 Task: Find connections with filter location Newtownards with filter topic #coronaviruswith filter profile language English with filter current company National Highways Authority of India with filter school Noida Institute of Engineering & Technology with filter industry Home Health Care Services with filter service category Content Strategy with filter keywords title Actor
Action: Mouse moved to (555, 54)
Screenshot: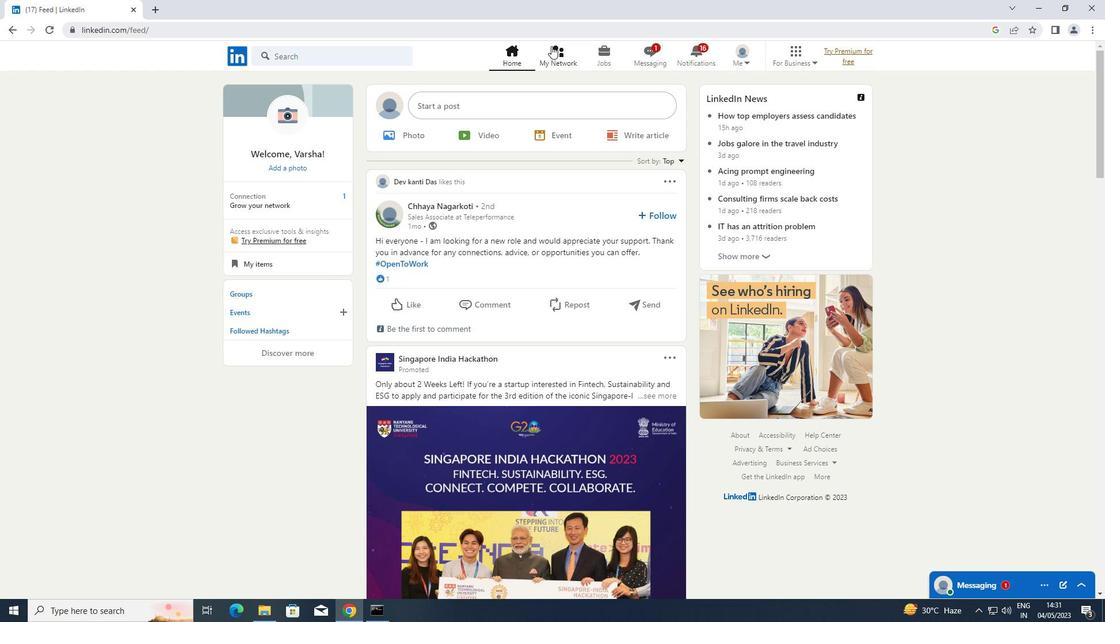 
Action: Mouse pressed left at (555, 54)
Screenshot: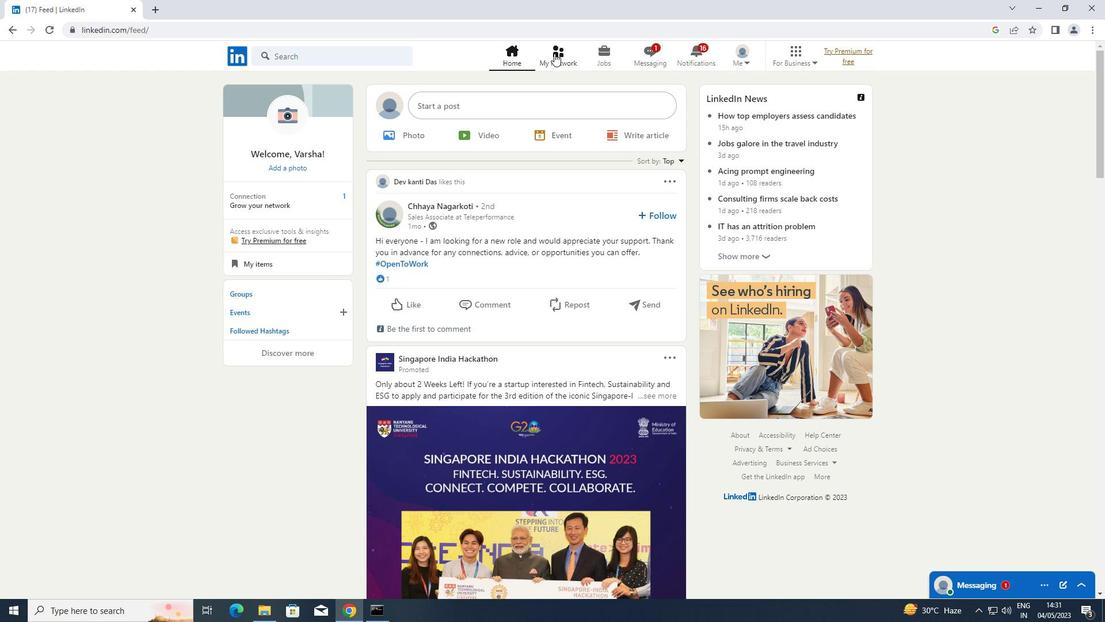 
Action: Mouse moved to (319, 126)
Screenshot: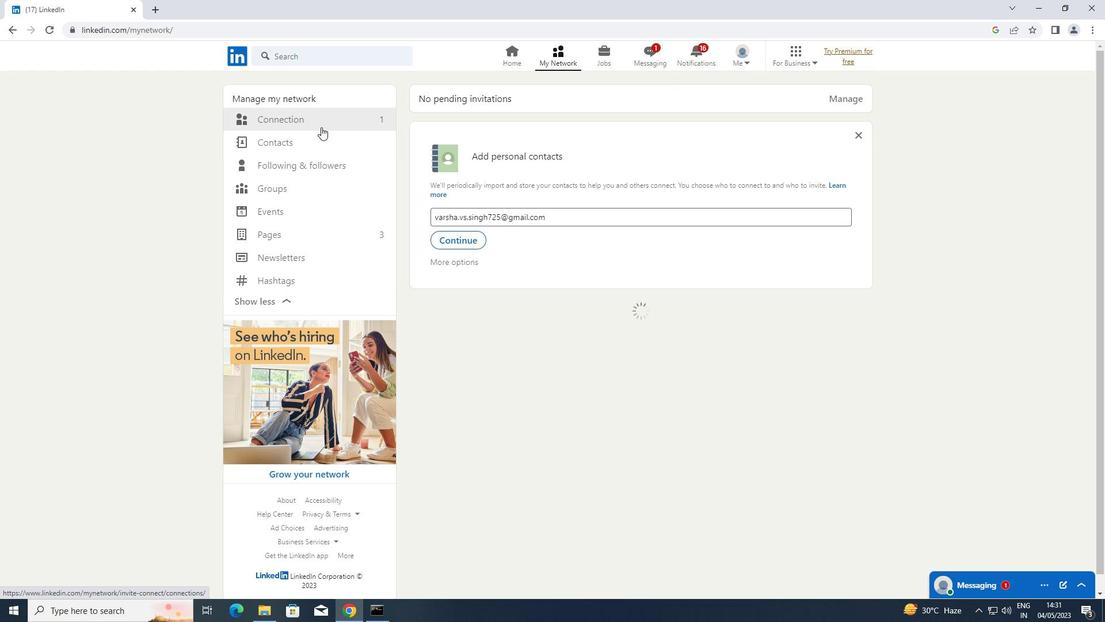 
Action: Mouse pressed left at (319, 126)
Screenshot: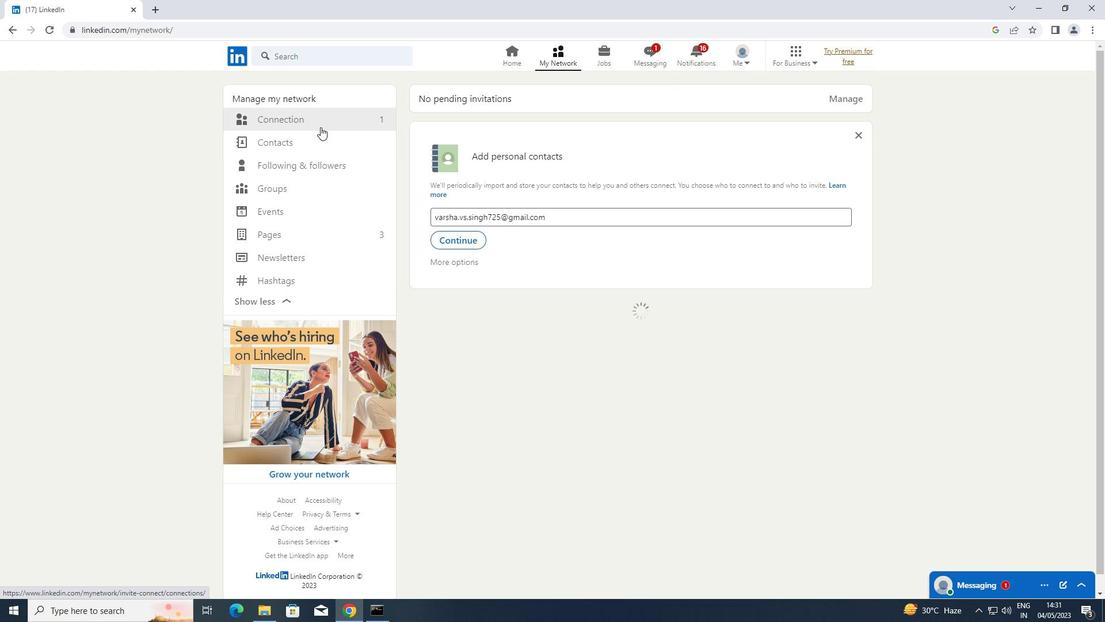 
Action: Mouse moved to (320, 120)
Screenshot: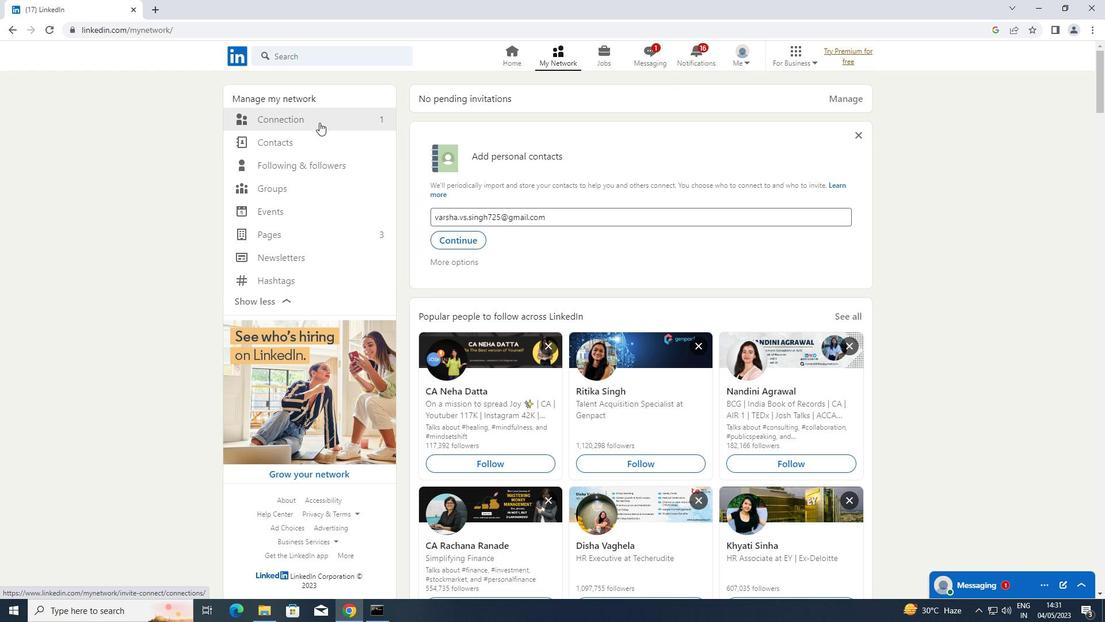 
Action: Mouse pressed left at (320, 120)
Screenshot: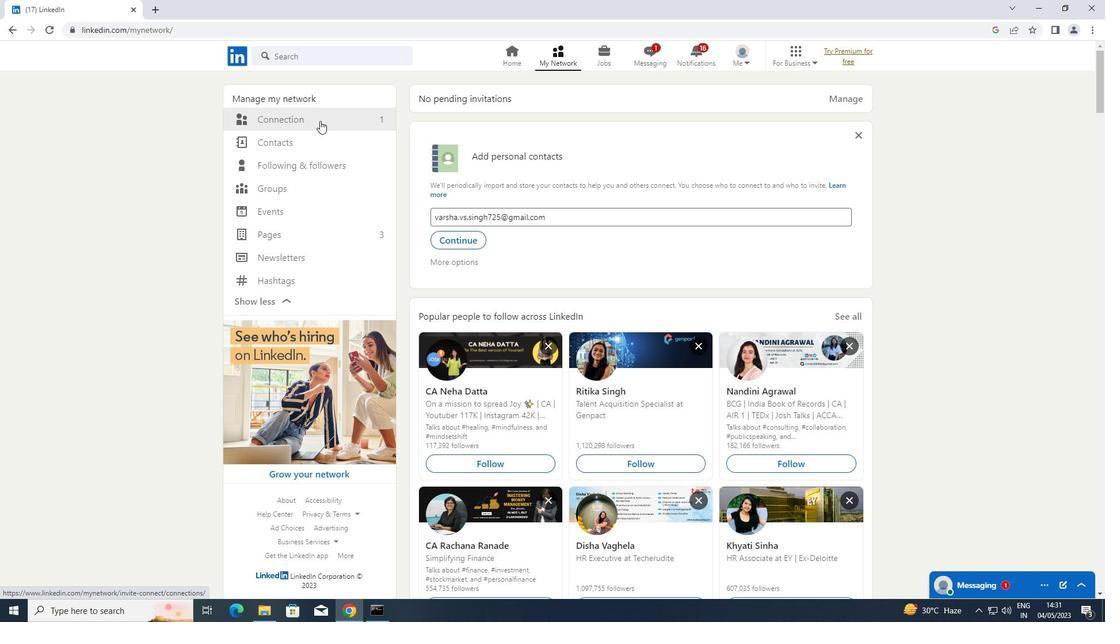 
Action: Mouse moved to (654, 122)
Screenshot: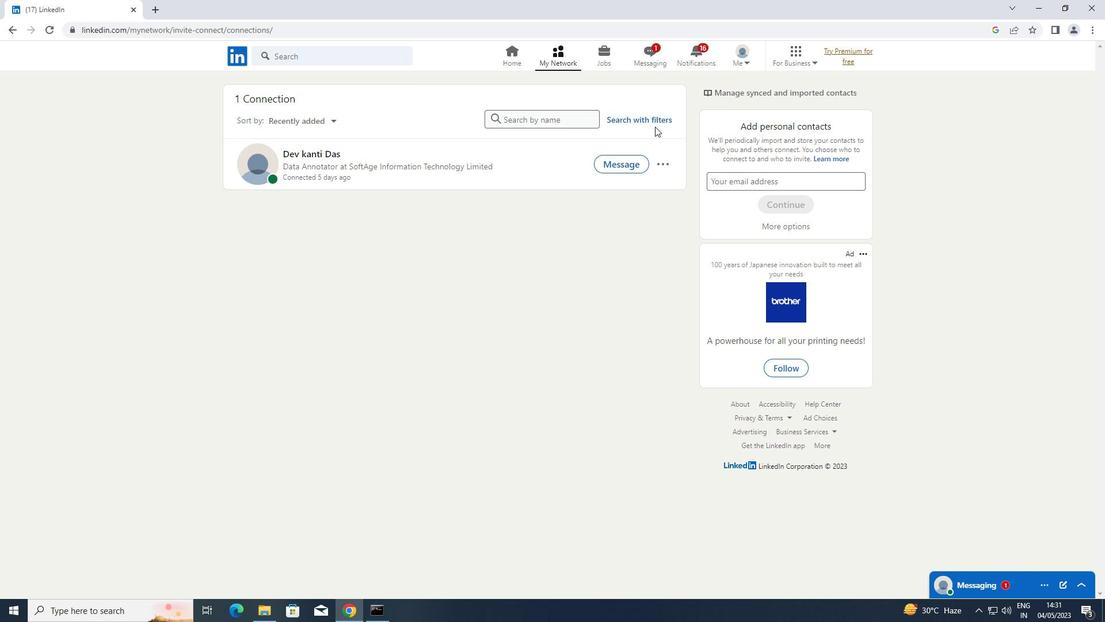
Action: Mouse pressed left at (654, 122)
Screenshot: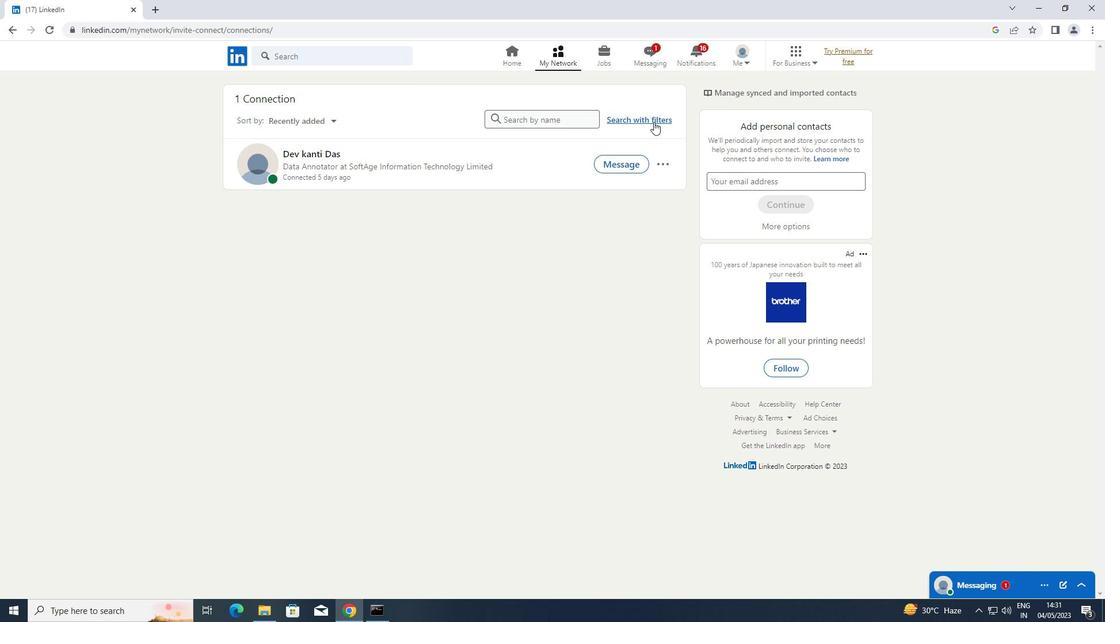 
Action: Mouse moved to (585, 87)
Screenshot: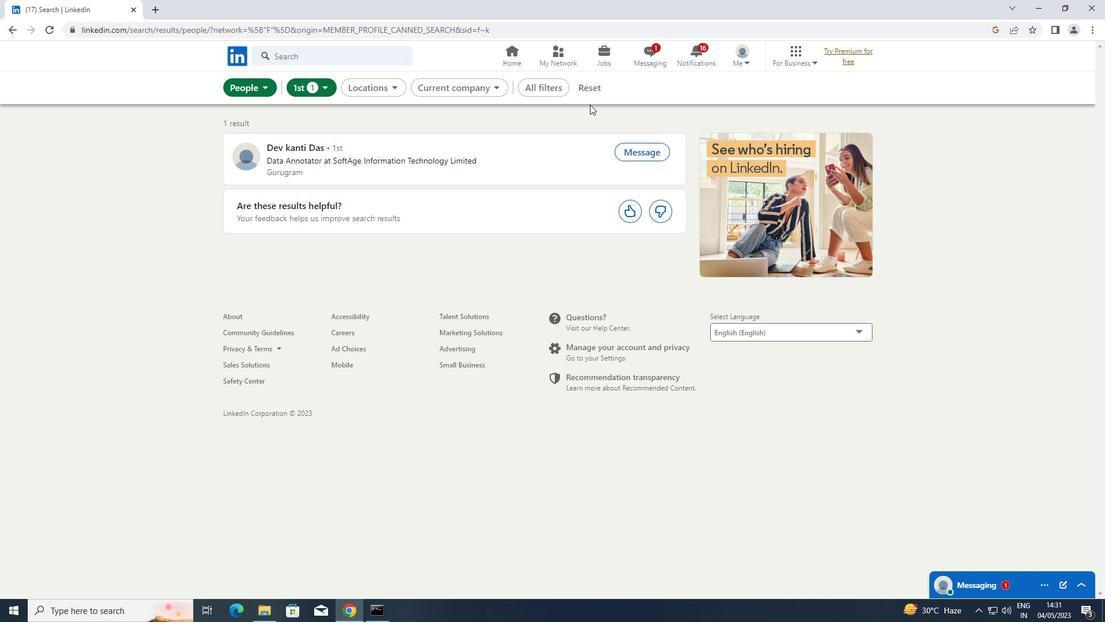 
Action: Mouse pressed left at (585, 87)
Screenshot: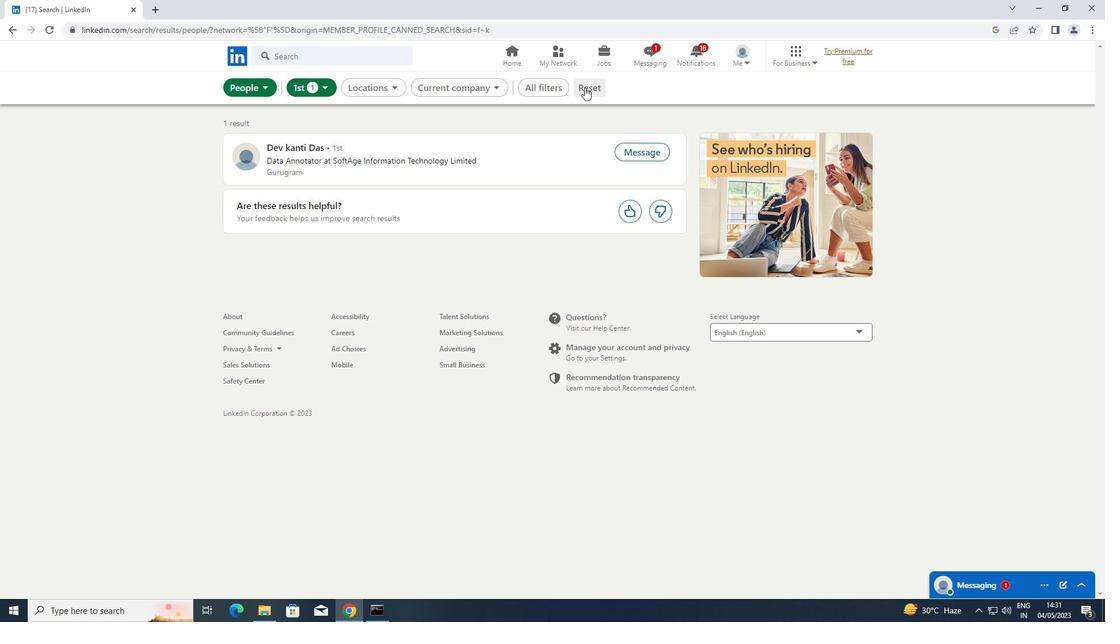 
Action: Mouse moved to (571, 86)
Screenshot: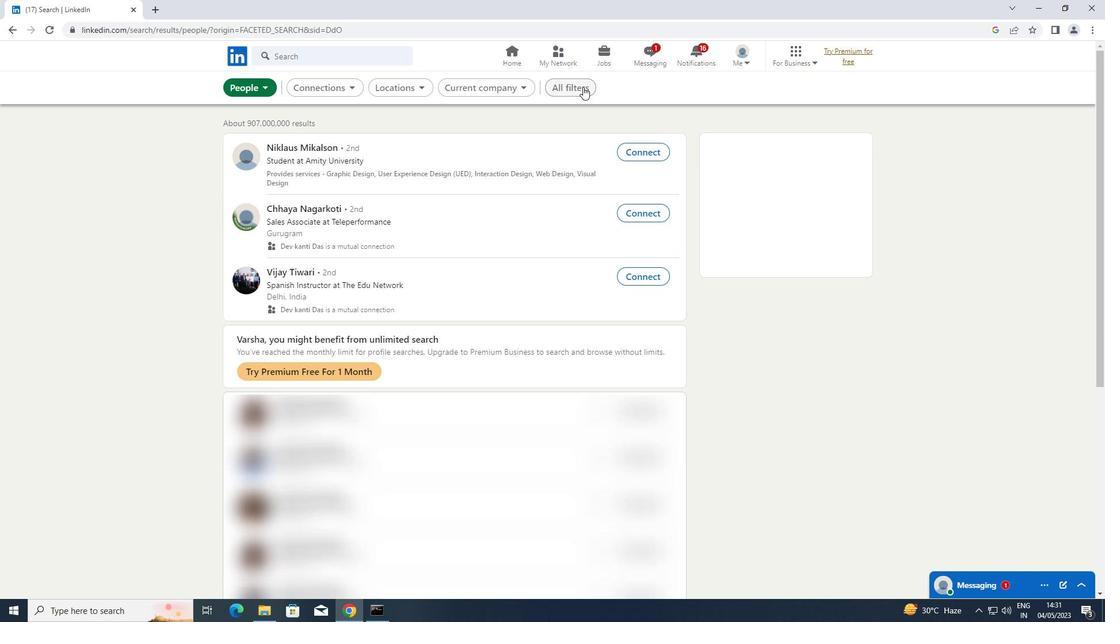 
Action: Mouse pressed left at (571, 86)
Screenshot: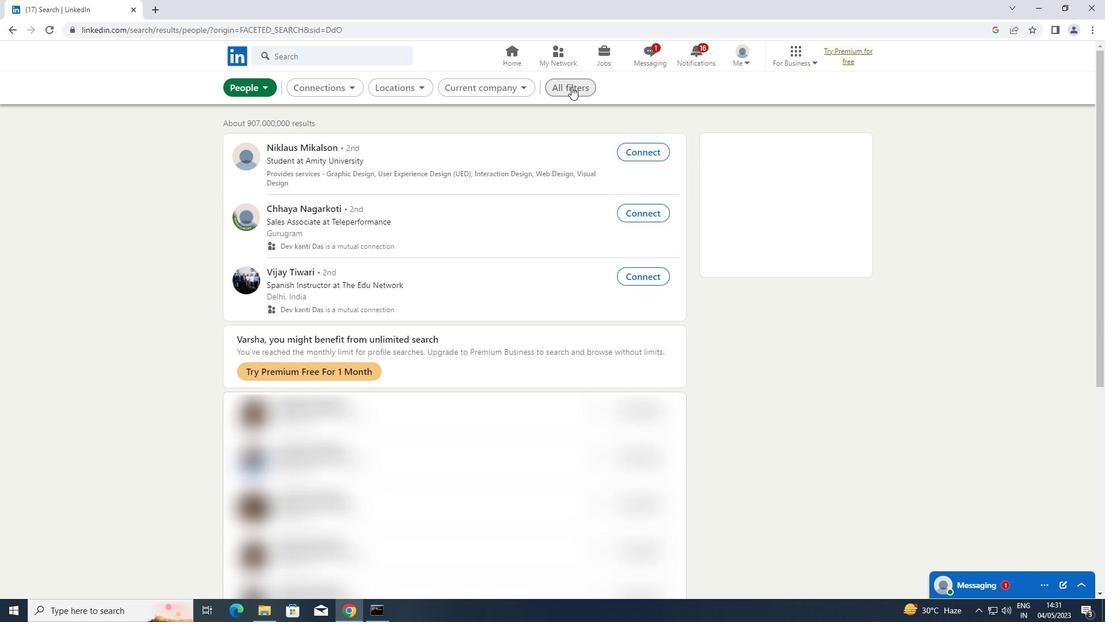 
Action: Mouse moved to (1105, 267)
Screenshot: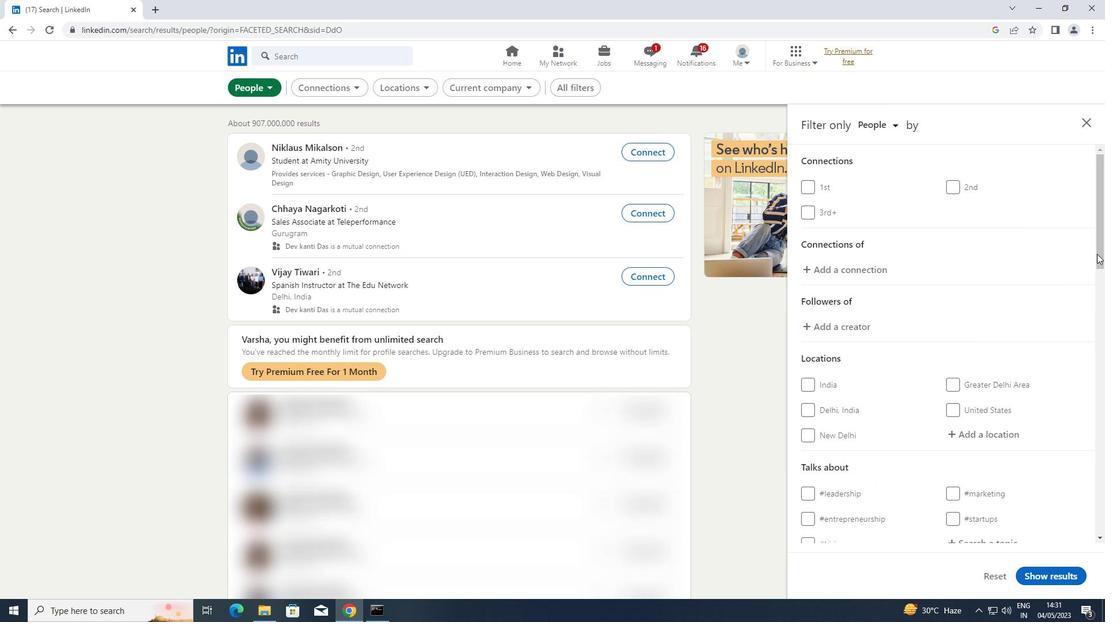 
Action: Mouse scrolled (1105, 267) with delta (0, 0)
Screenshot: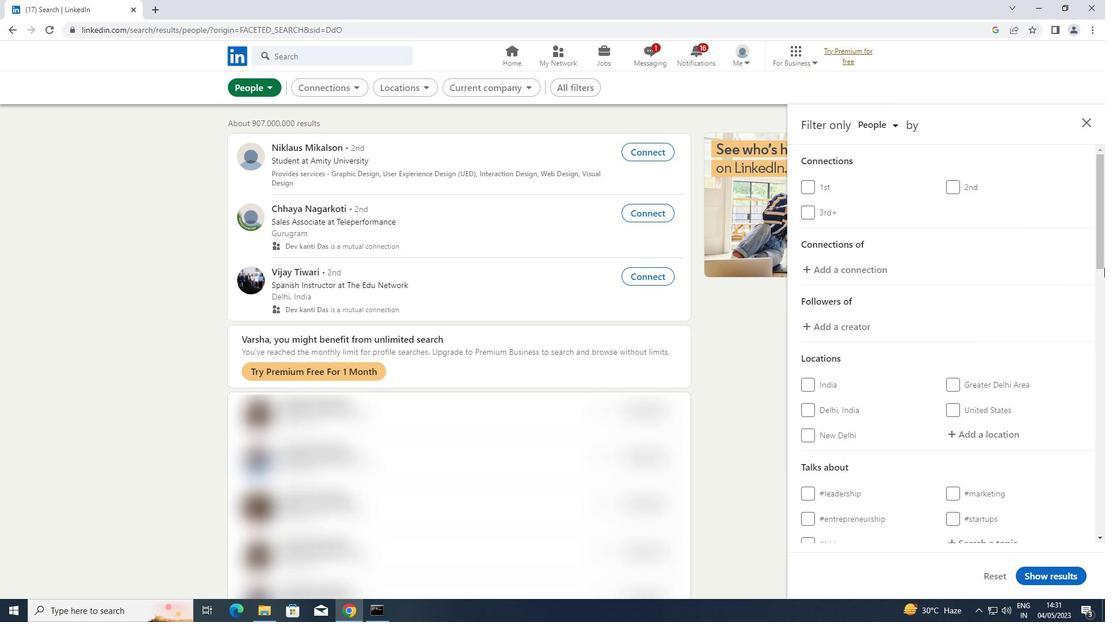 
Action: Mouse moved to (998, 372)
Screenshot: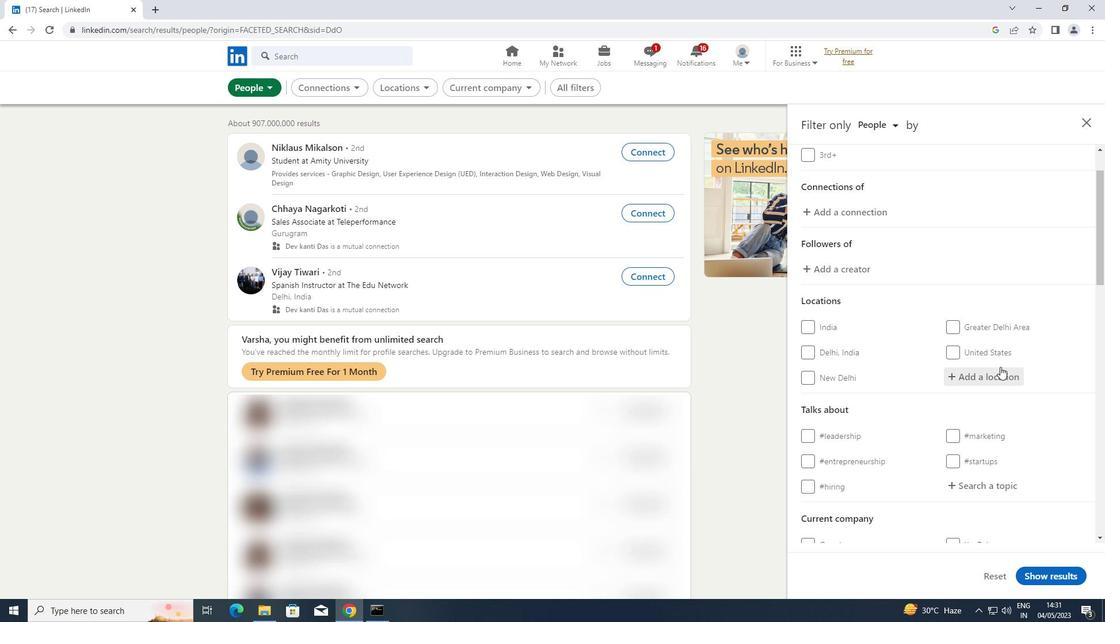 
Action: Mouse pressed left at (998, 372)
Screenshot: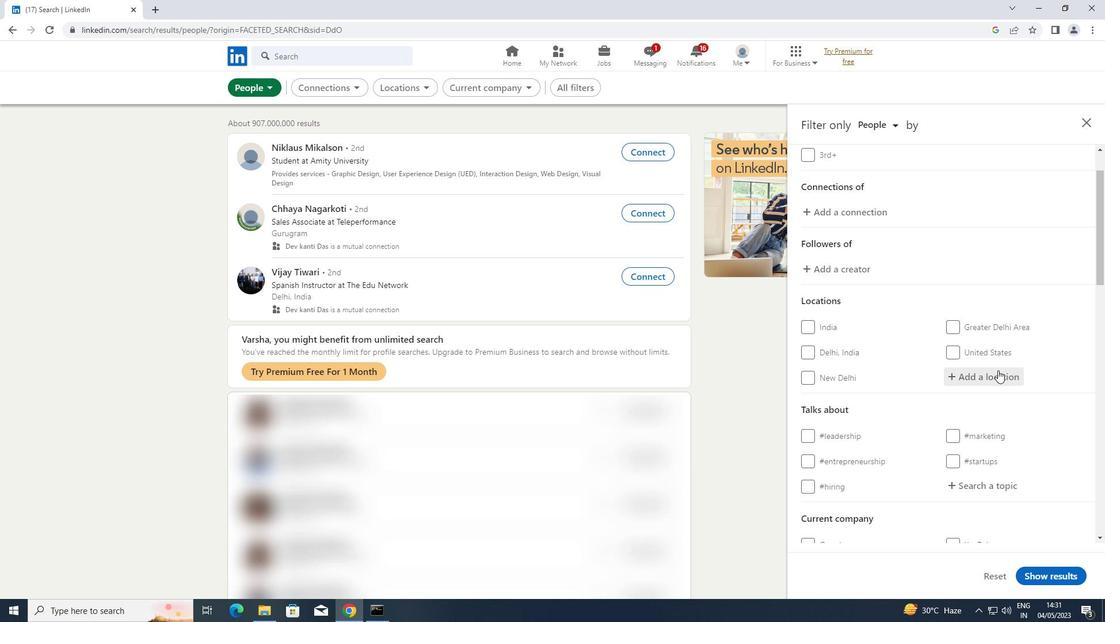 
Action: Key pressed <Key.shift>NEWTOWNARDS<Key.enter>
Screenshot: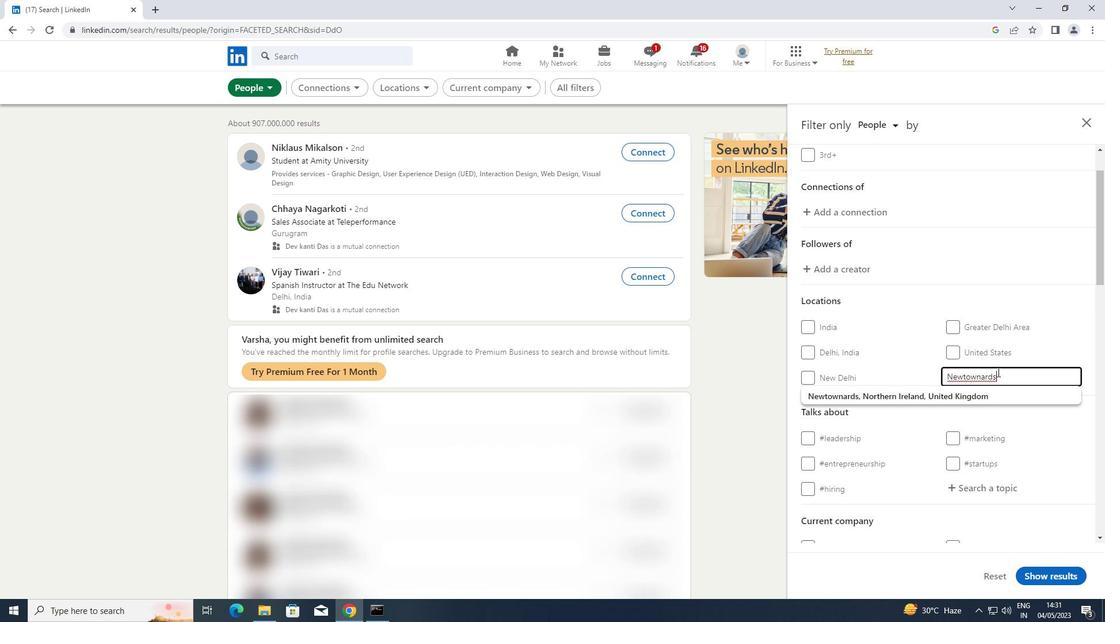 
Action: Mouse scrolled (998, 371) with delta (0, 0)
Screenshot: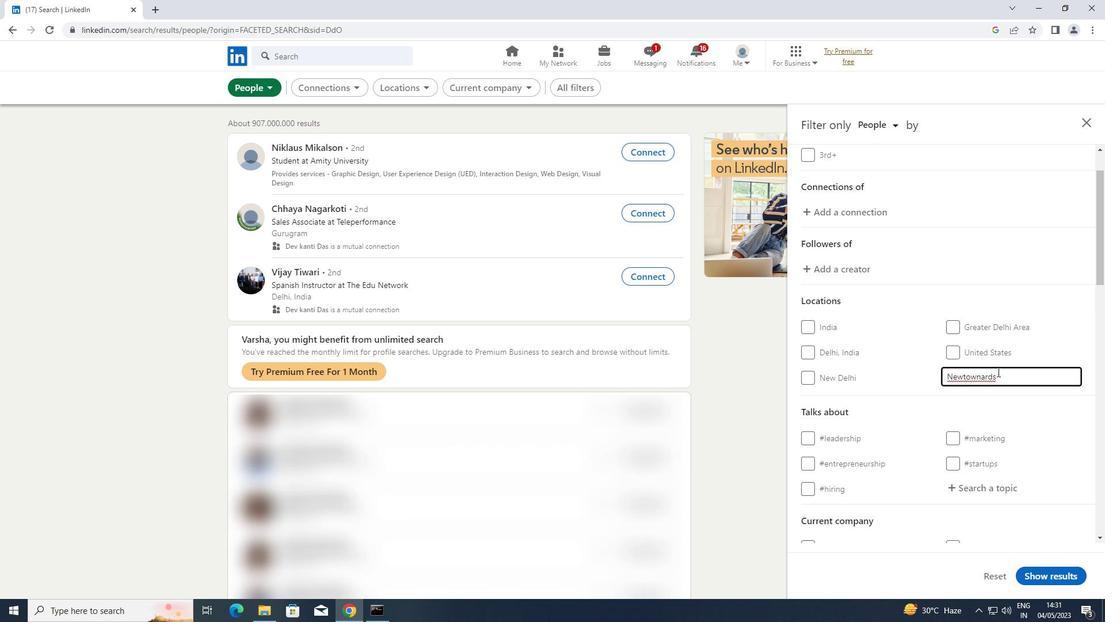 
Action: Mouse scrolled (998, 371) with delta (0, 0)
Screenshot: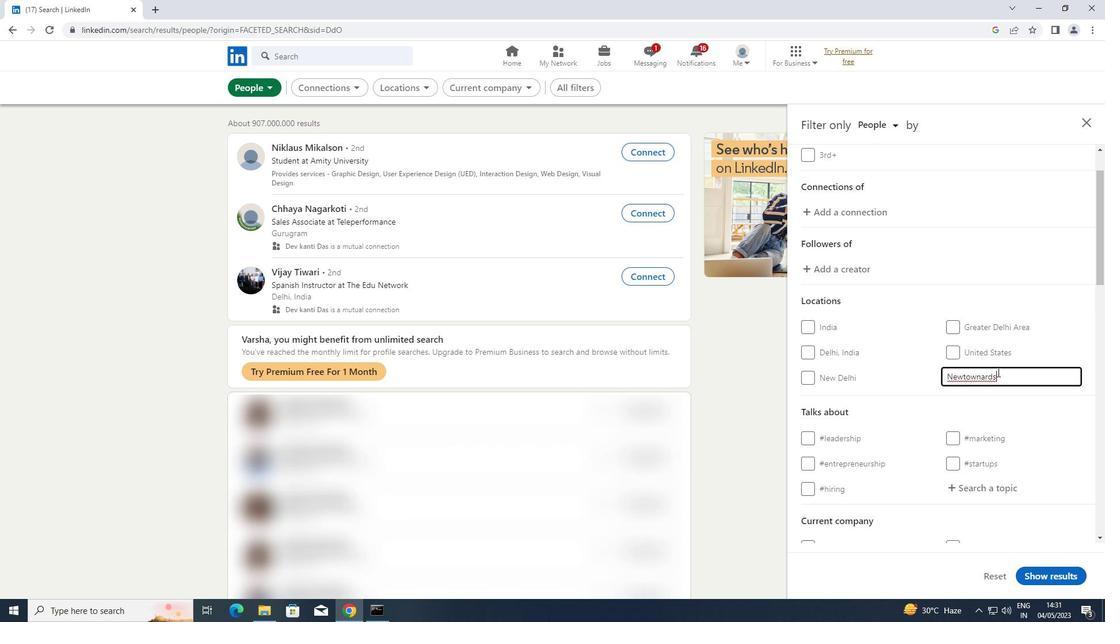 
Action: Mouse scrolled (998, 371) with delta (0, 0)
Screenshot: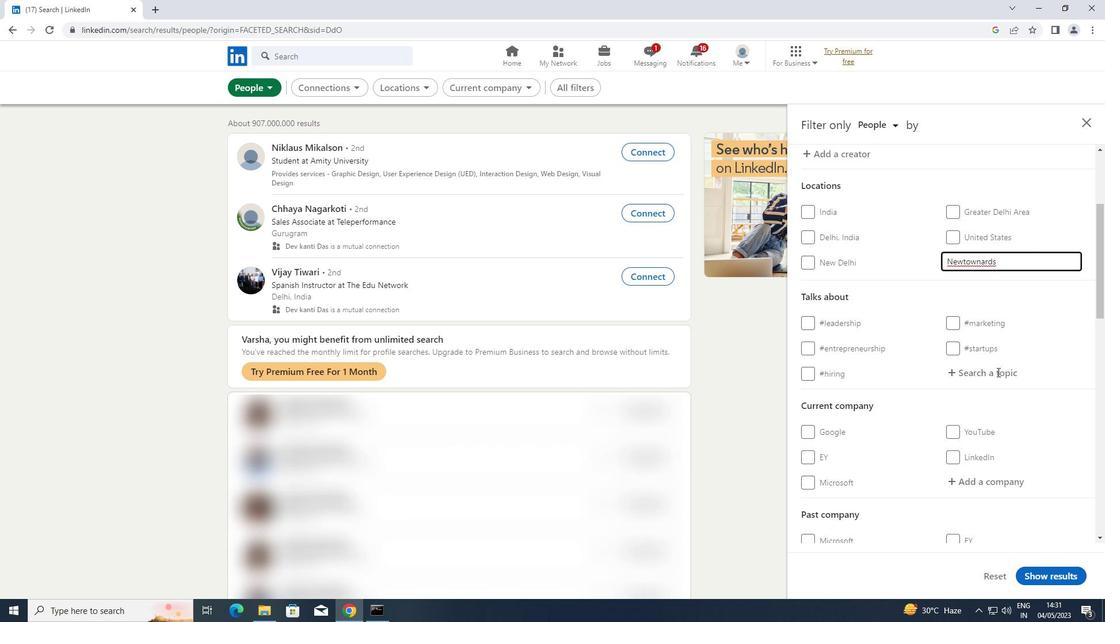 
Action: Mouse moved to (1006, 313)
Screenshot: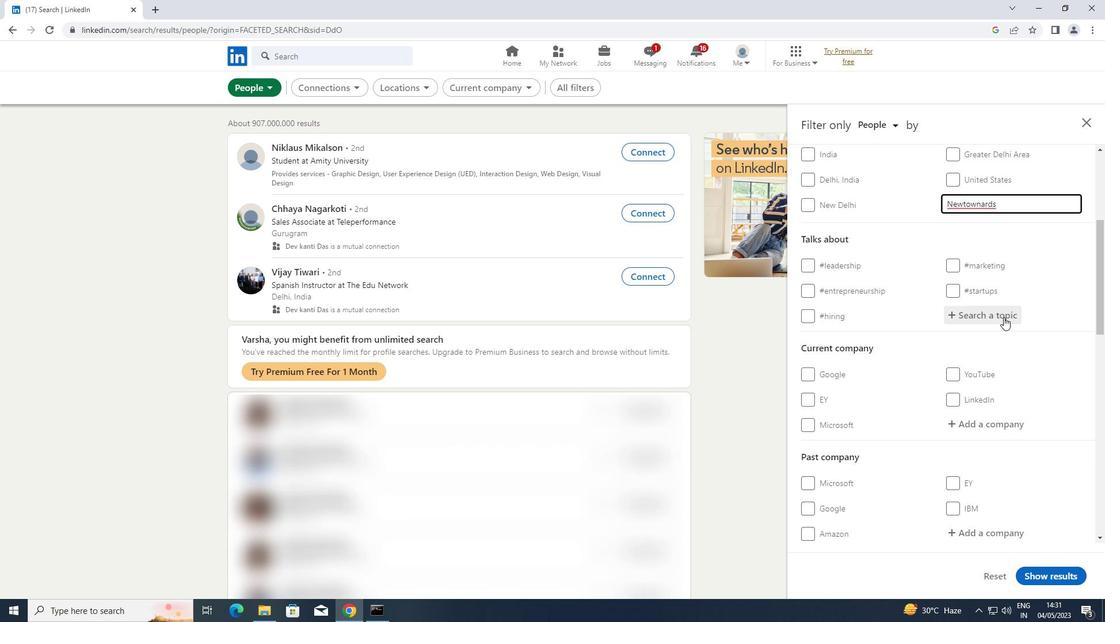 
Action: Mouse pressed left at (1006, 313)
Screenshot: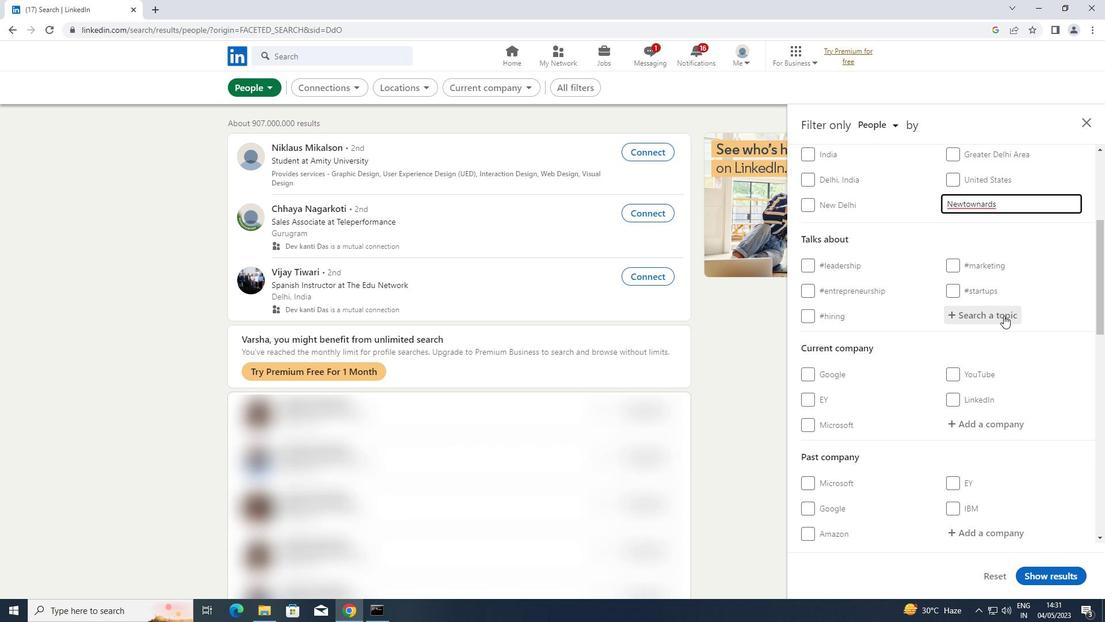 
Action: Key pressed CORONAVIRUS
Screenshot: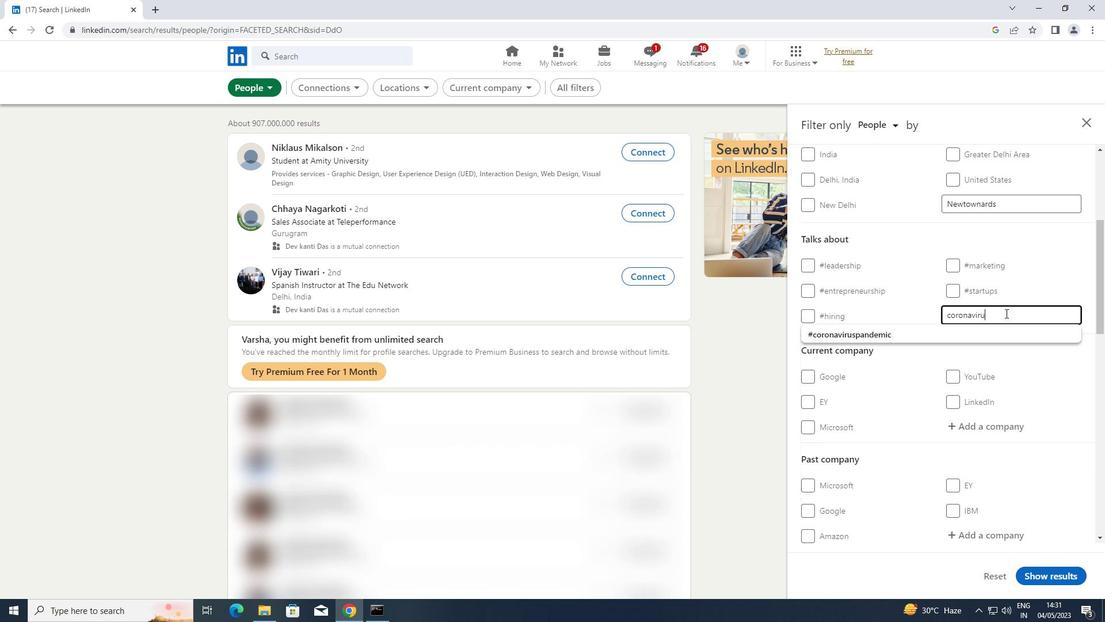 
Action: Mouse moved to (948, 316)
Screenshot: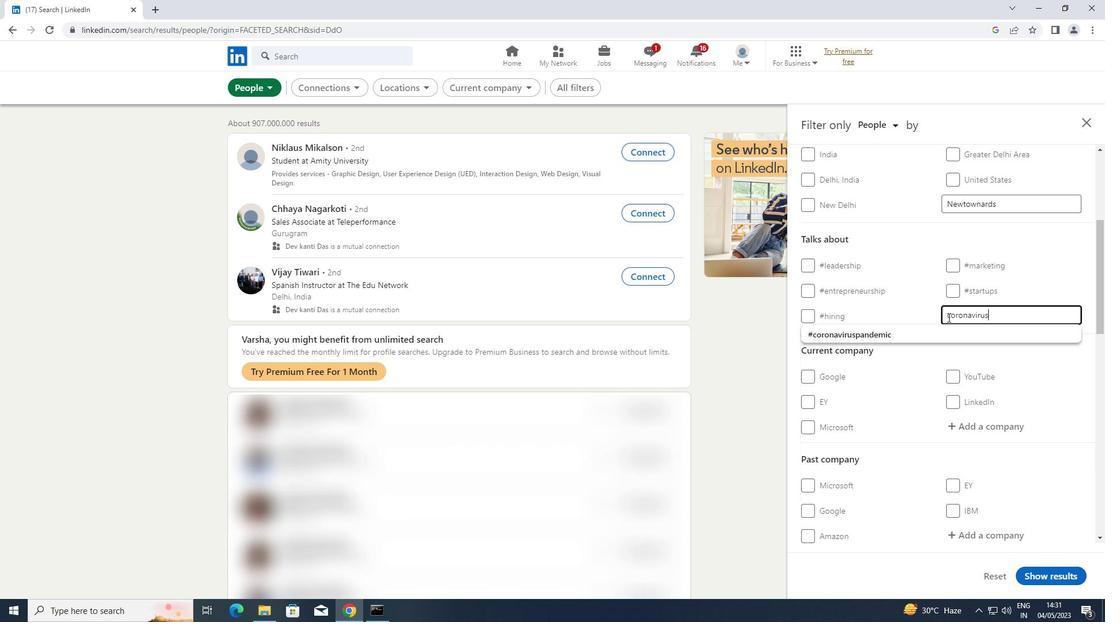 
Action: Mouse pressed left at (948, 316)
Screenshot: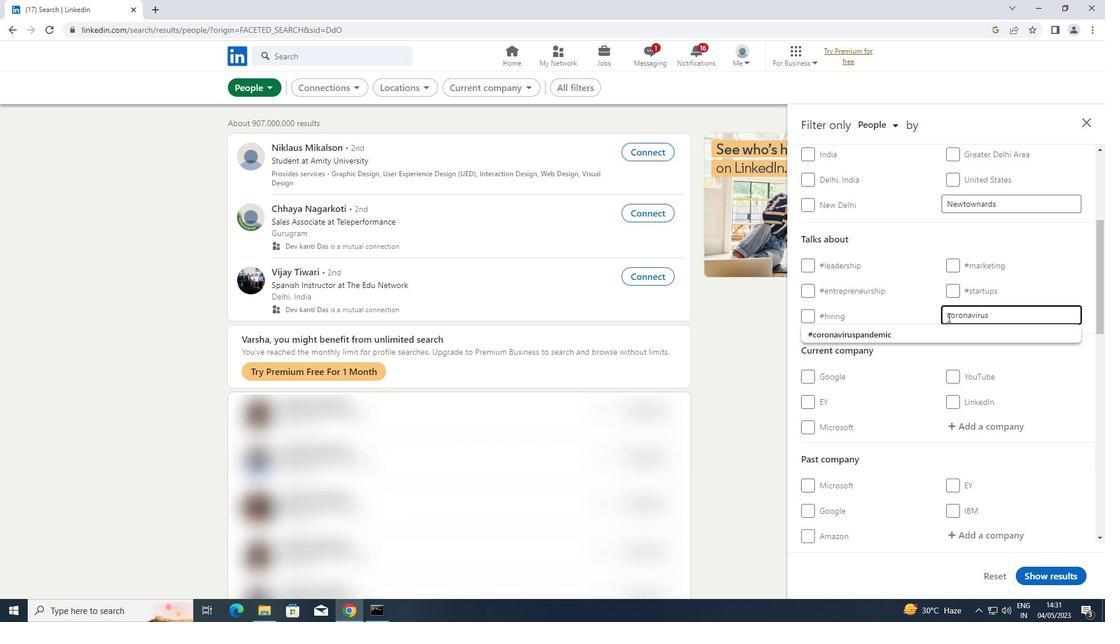 
Action: Key pressed <Key.shift><Key.shift><Key.shift>#
Screenshot: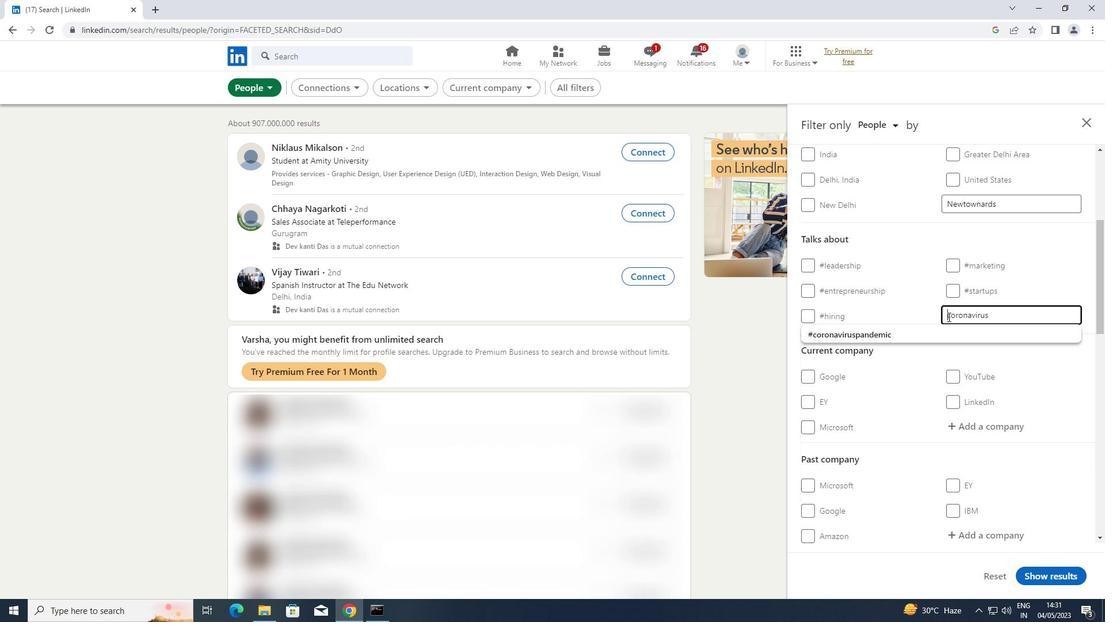 
Action: Mouse moved to (1017, 410)
Screenshot: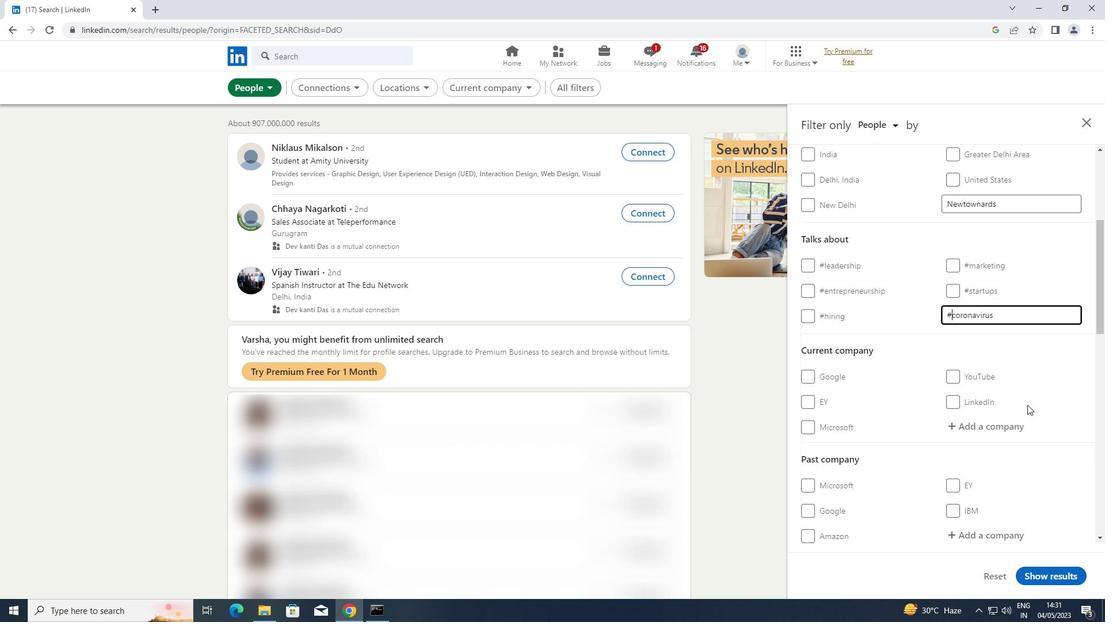 
Action: Mouse scrolled (1017, 410) with delta (0, 0)
Screenshot: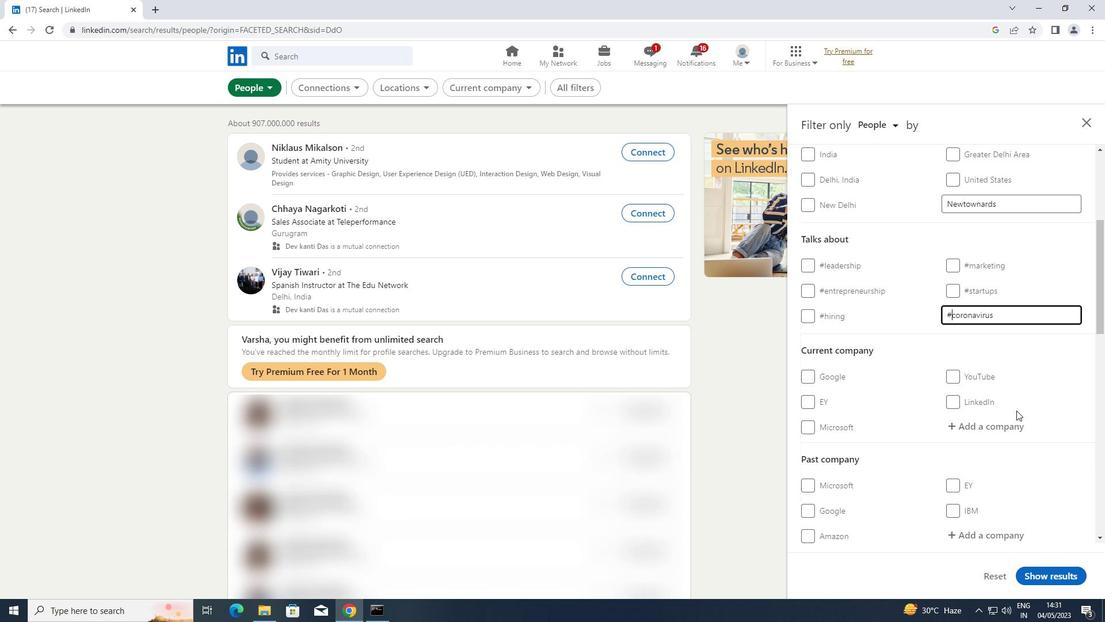 
Action: Mouse scrolled (1017, 410) with delta (0, 0)
Screenshot: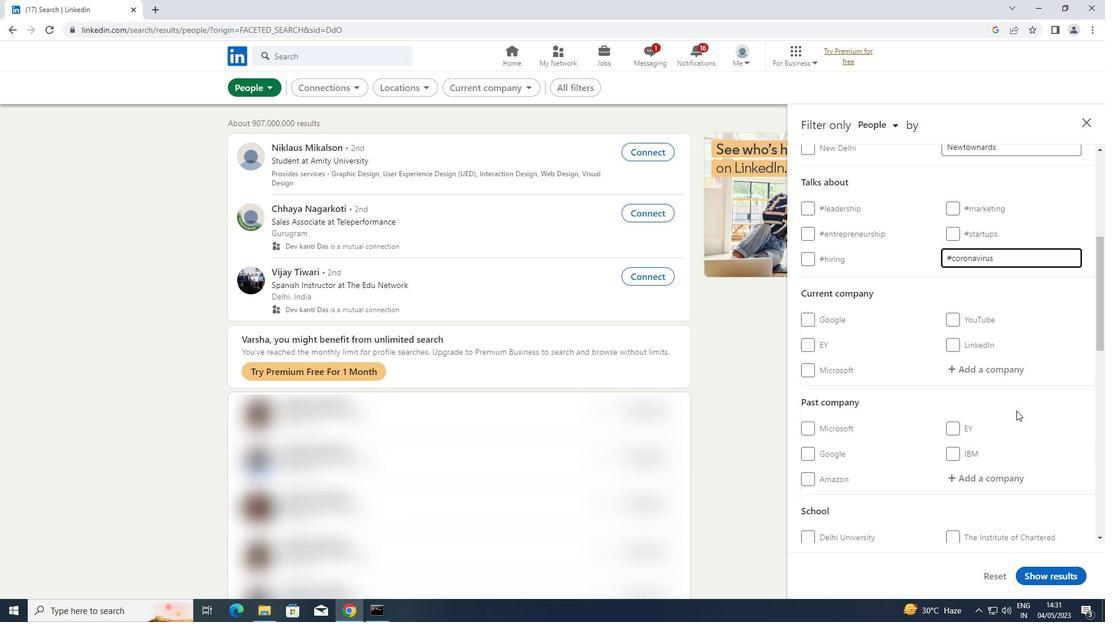 
Action: Mouse scrolled (1017, 410) with delta (0, 0)
Screenshot: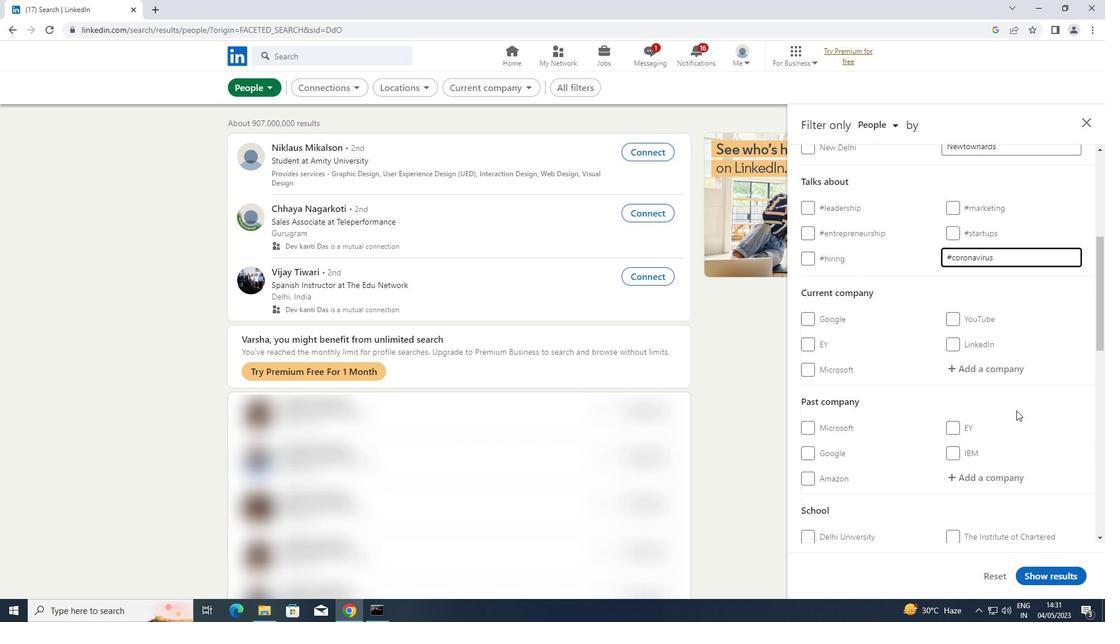 
Action: Mouse scrolled (1017, 410) with delta (0, 0)
Screenshot: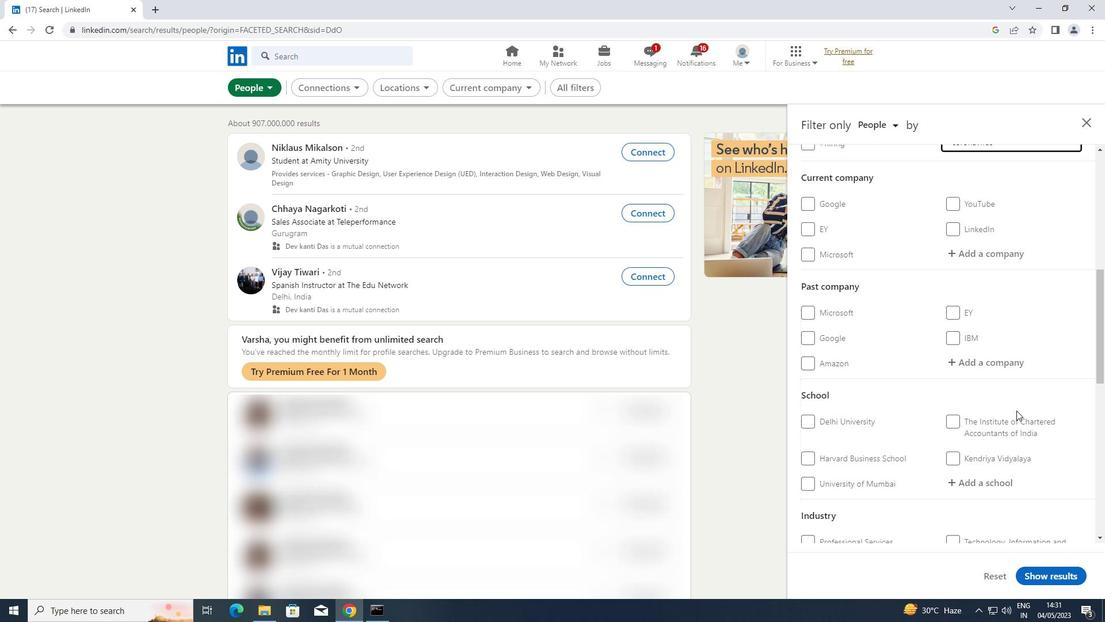 
Action: Mouse scrolled (1017, 410) with delta (0, 0)
Screenshot: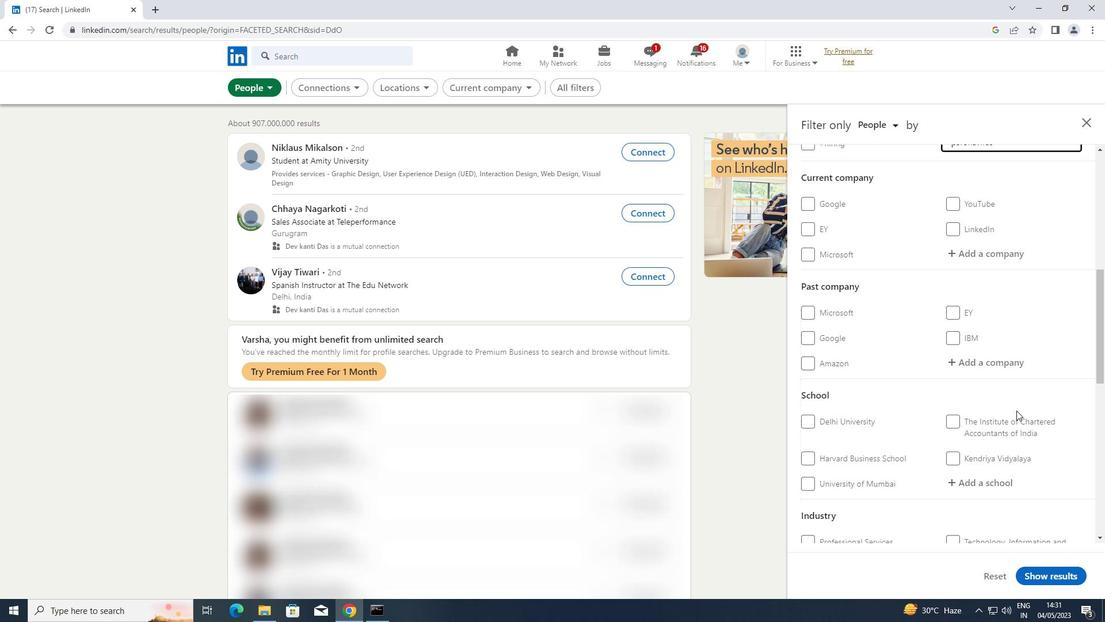 
Action: Mouse scrolled (1017, 410) with delta (0, 0)
Screenshot: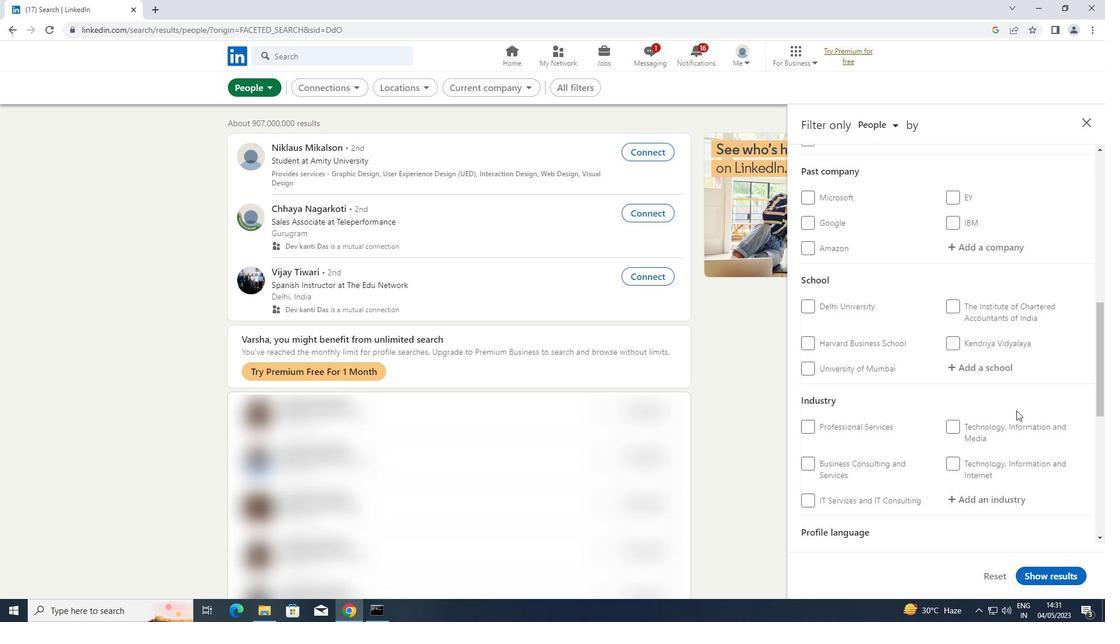 
Action: Mouse scrolled (1017, 410) with delta (0, 0)
Screenshot: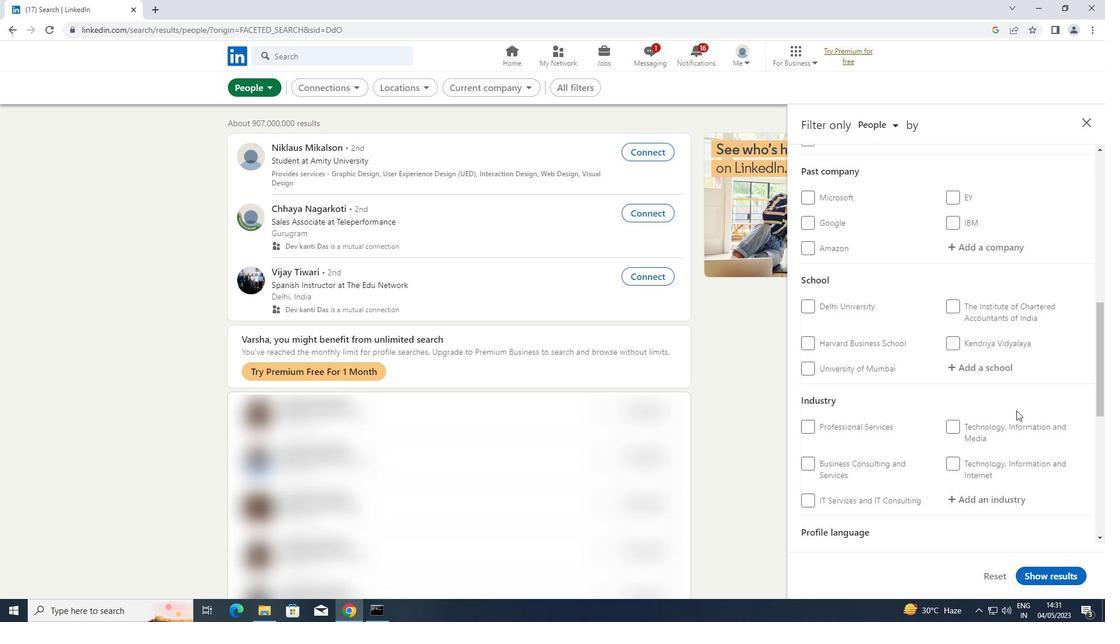 
Action: Mouse moved to (809, 442)
Screenshot: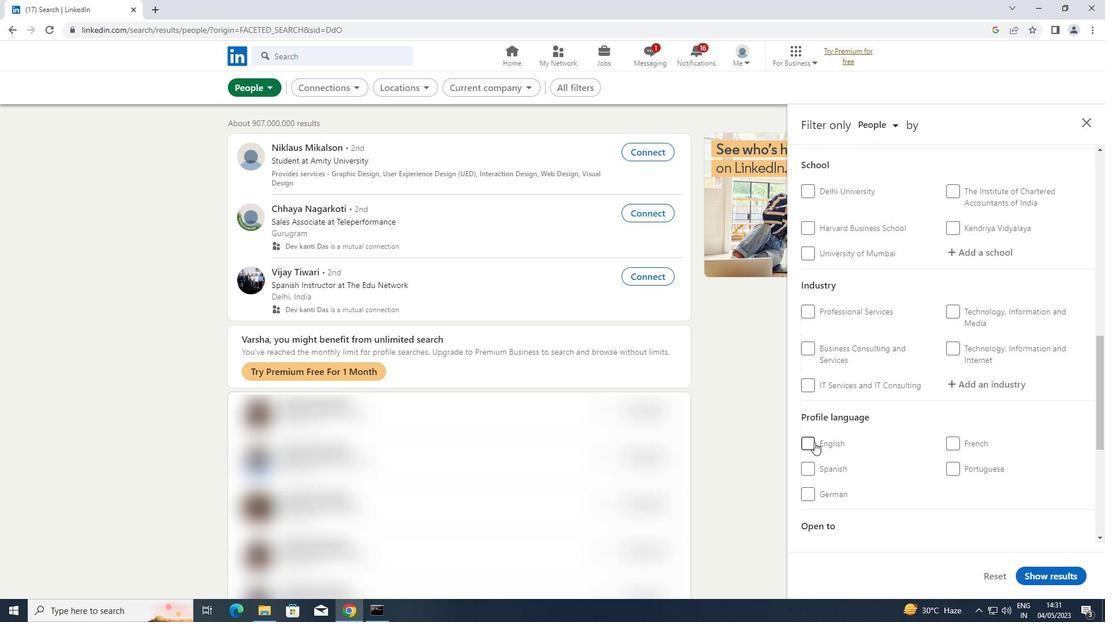 
Action: Mouse pressed left at (809, 442)
Screenshot: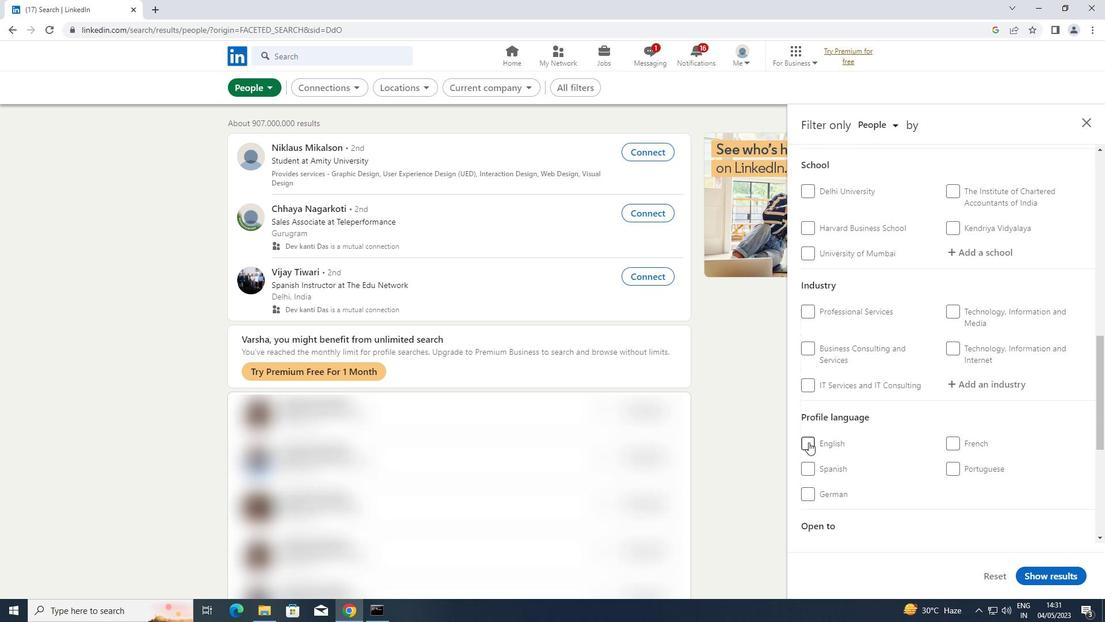 
Action: Mouse moved to (832, 431)
Screenshot: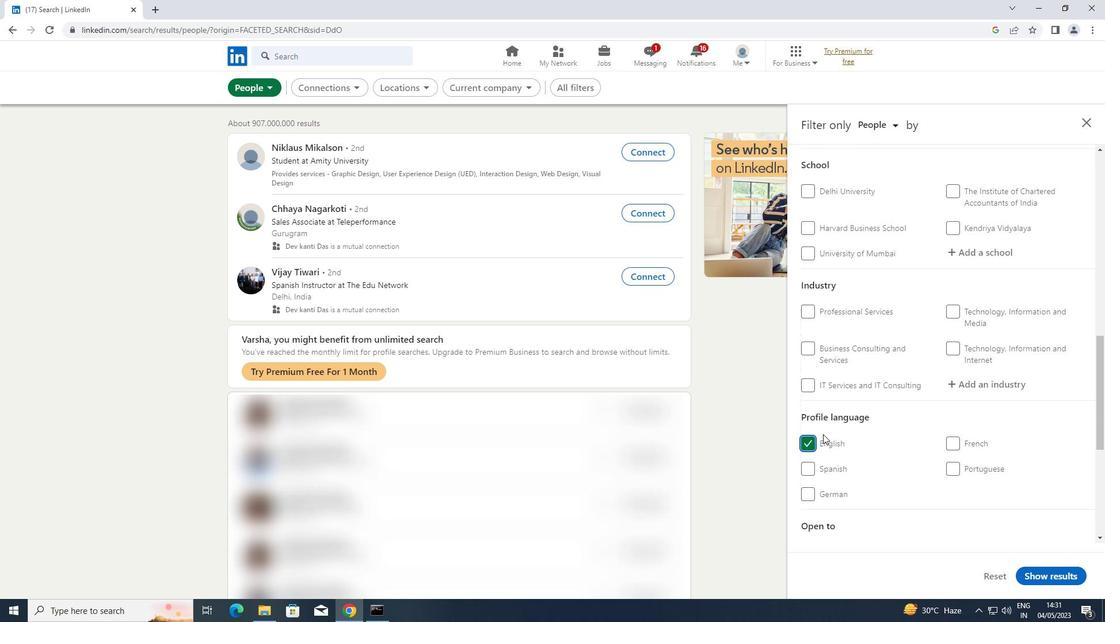
Action: Mouse scrolled (832, 431) with delta (0, 0)
Screenshot: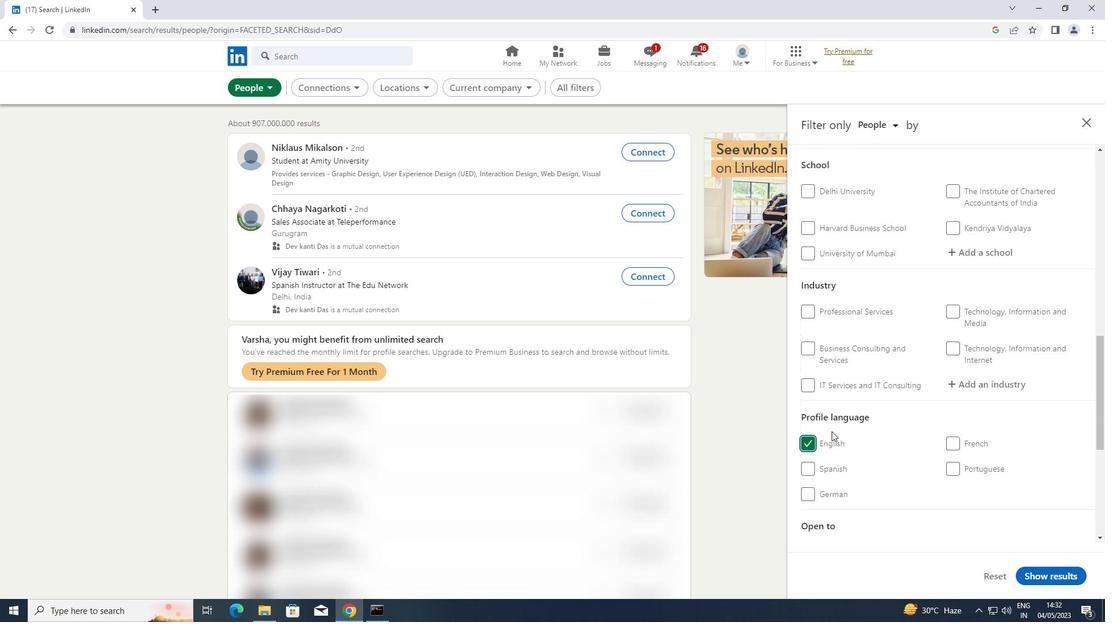 
Action: Mouse scrolled (832, 431) with delta (0, 0)
Screenshot: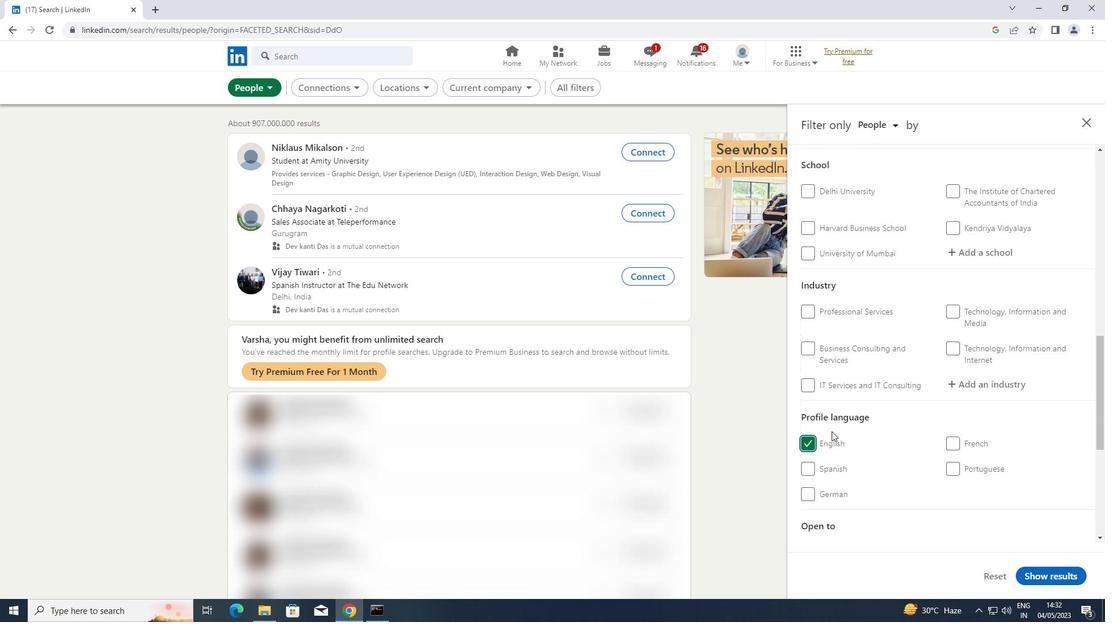 
Action: Mouse scrolled (832, 431) with delta (0, 0)
Screenshot: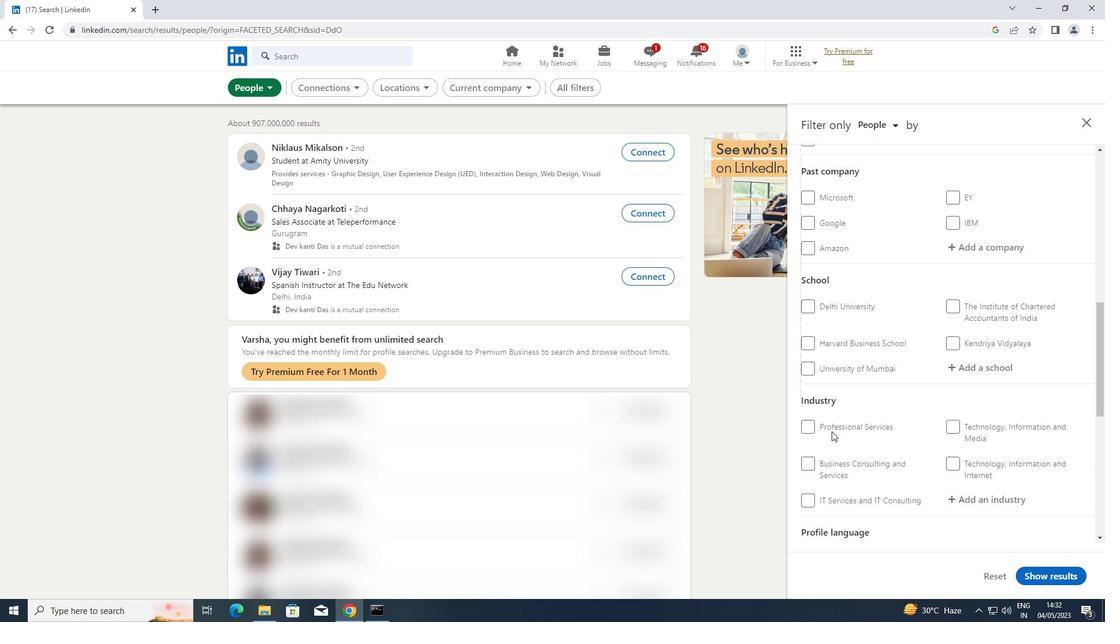 
Action: Mouse scrolled (832, 431) with delta (0, 0)
Screenshot: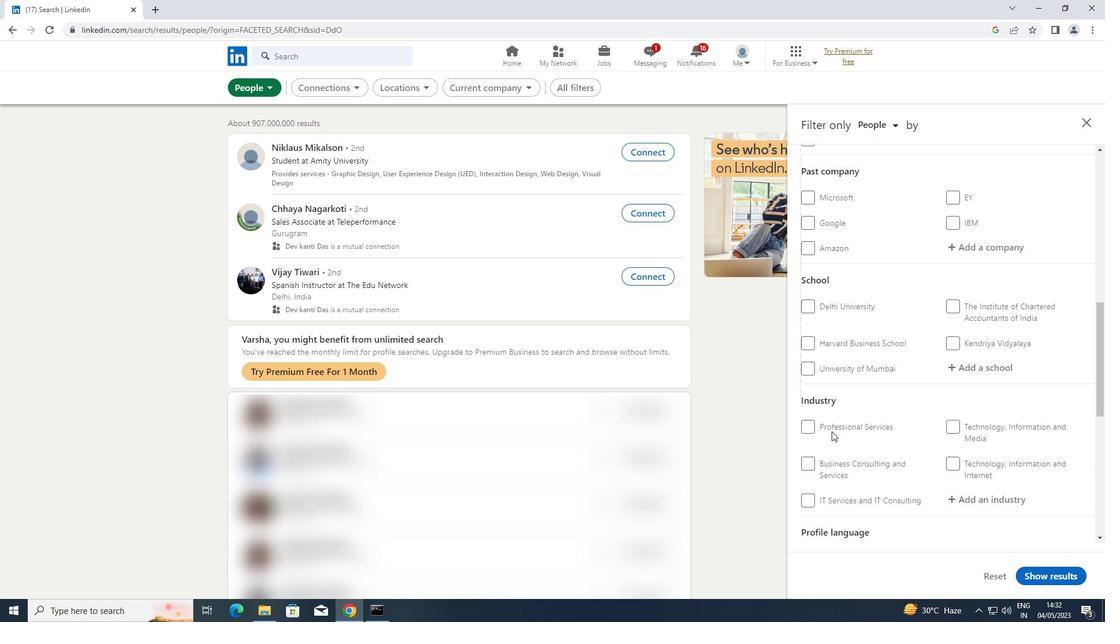 
Action: Mouse scrolled (832, 431) with delta (0, 0)
Screenshot: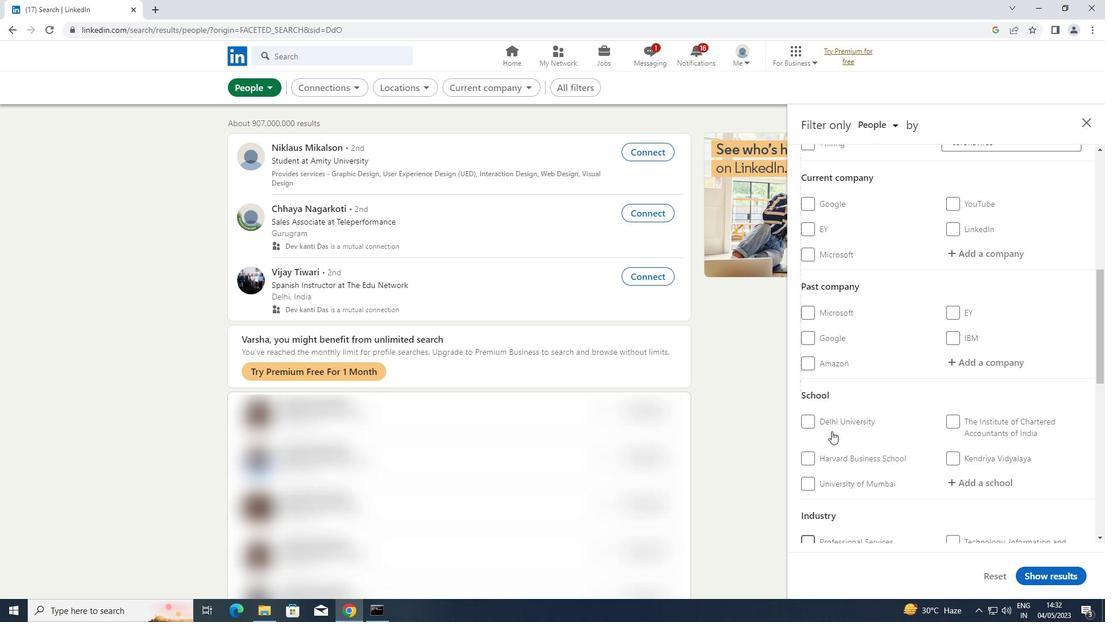 
Action: Mouse scrolled (832, 431) with delta (0, 0)
Screenshot: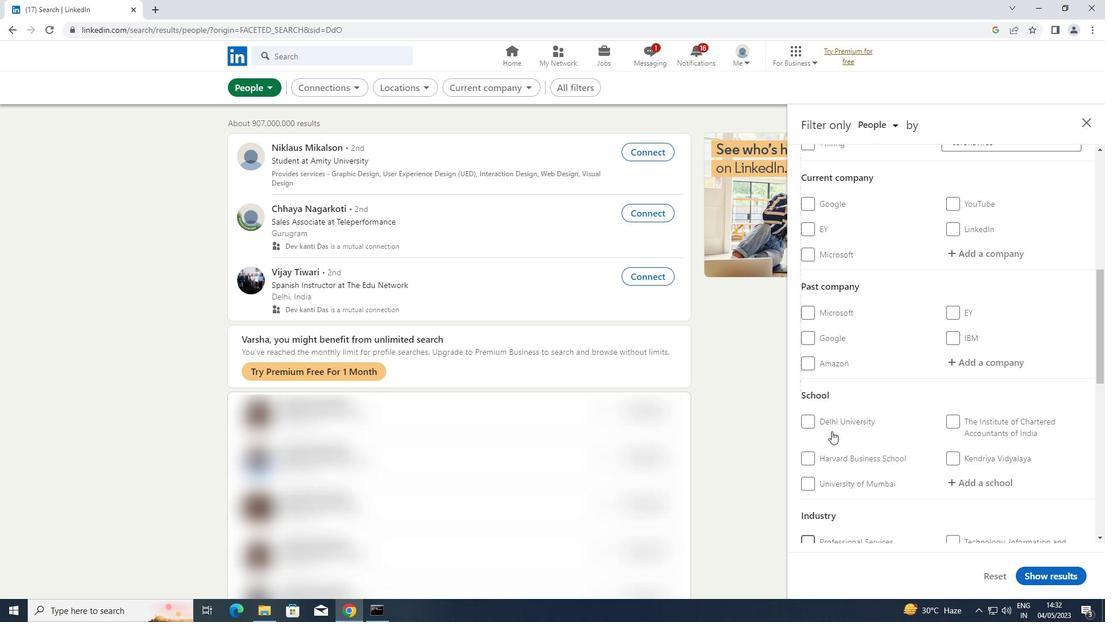 
Action: Mouse moved to (960, 364)
Screenshot: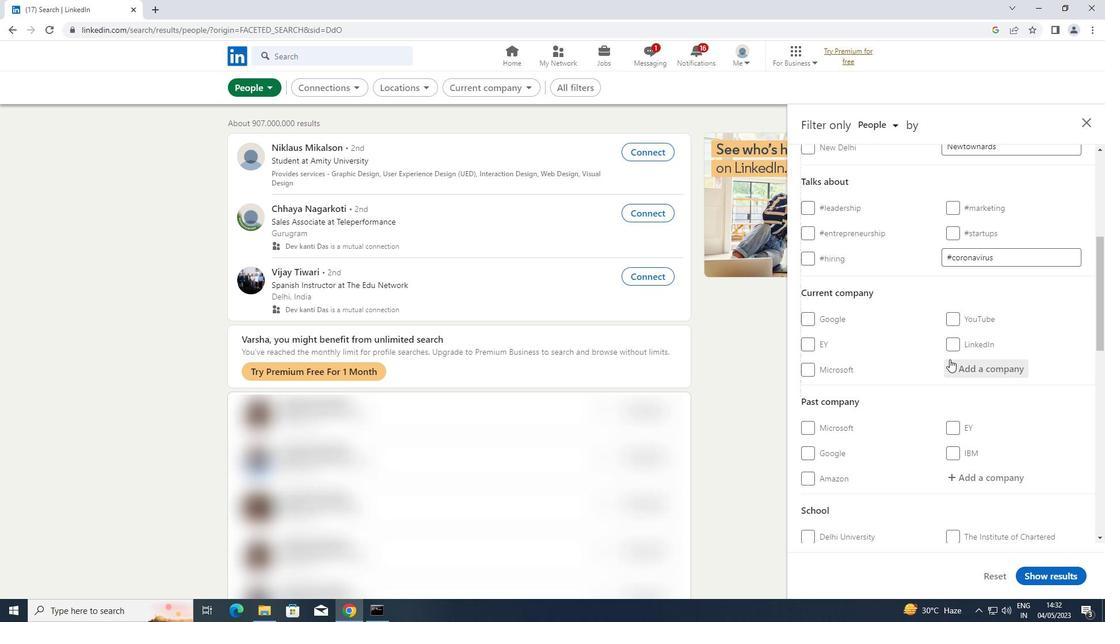 
Action: Mouse pressed left at (960, 364)
Screenshot: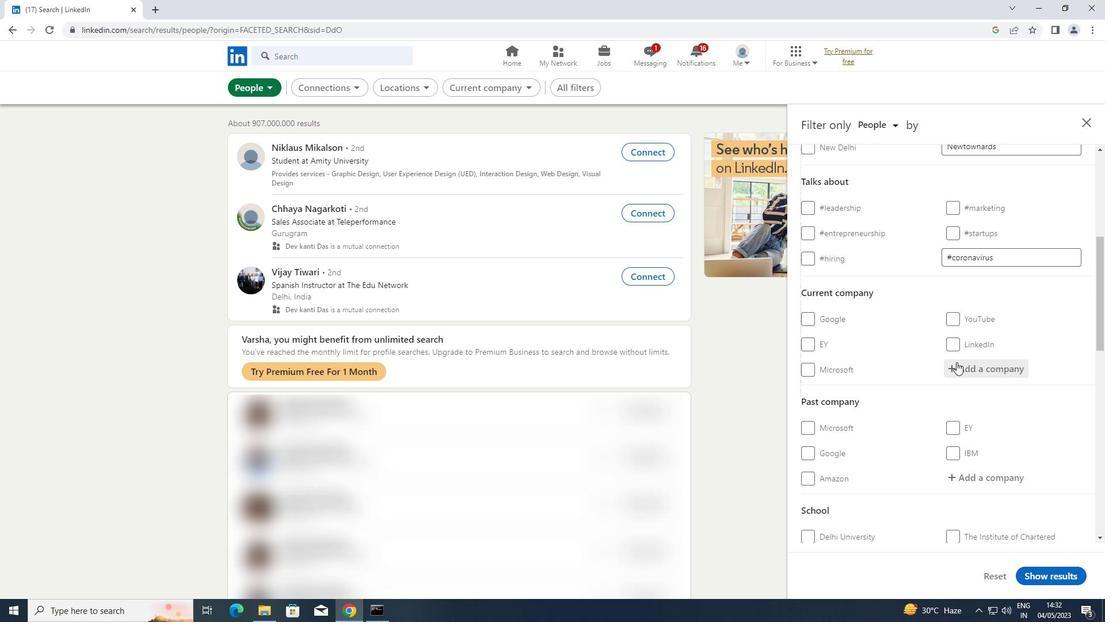 
Action: Key pressed <Key.shift>N
Screenshot: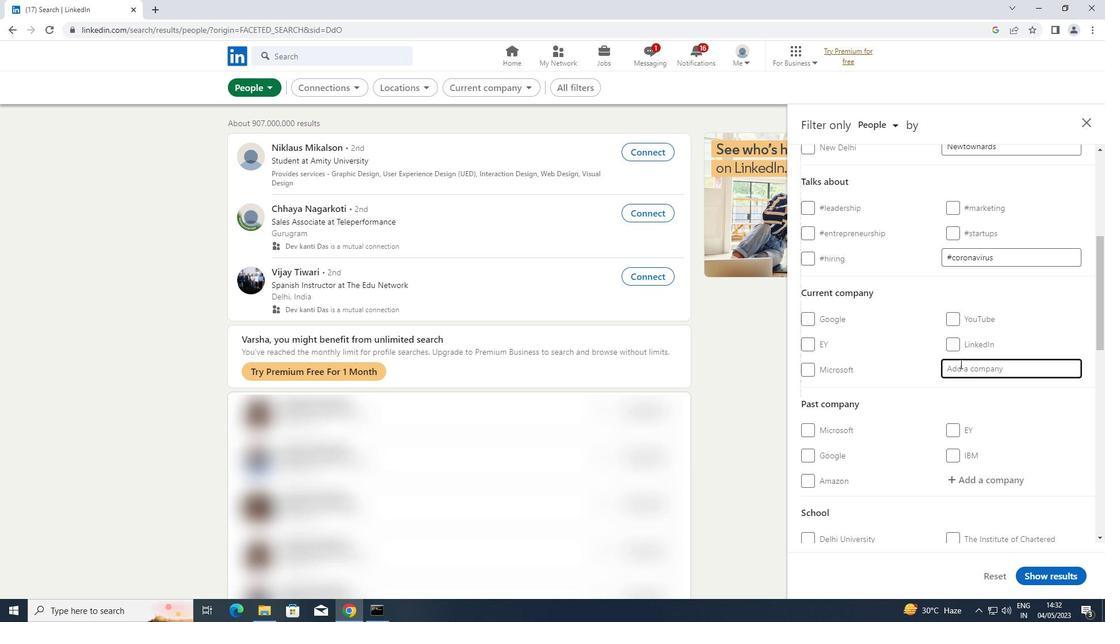 
Action: Mouse moved to (961, 364)
Screenshot: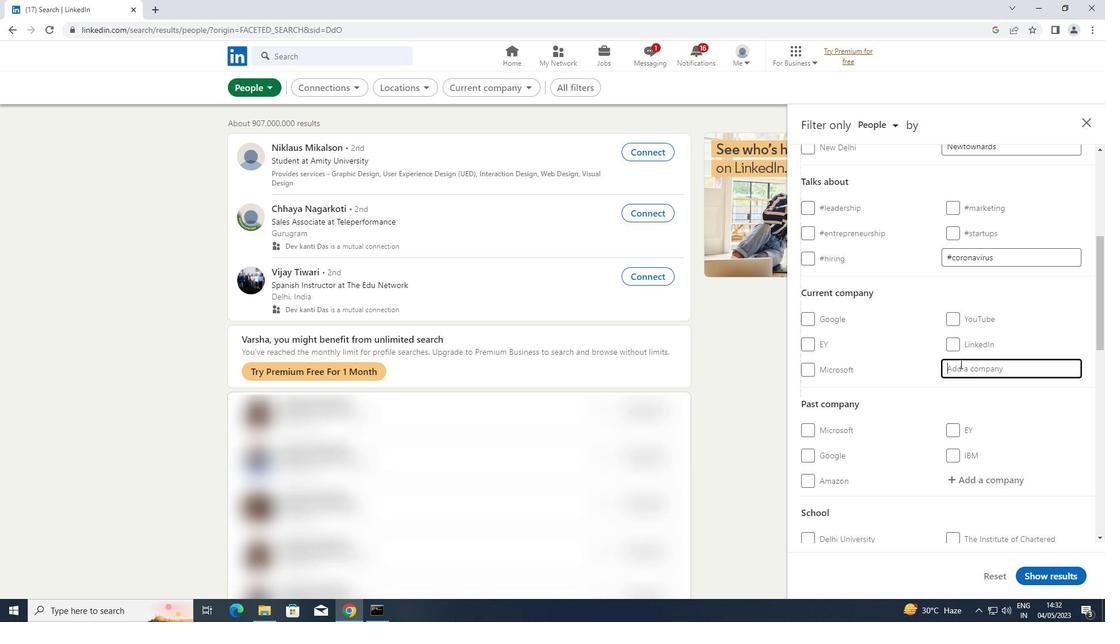
Action: Key pressed ATIONAL<Key.space><Key.shift>HIGHWAYS<Key.space><Key.shift>AUTHORITY
Screenshot: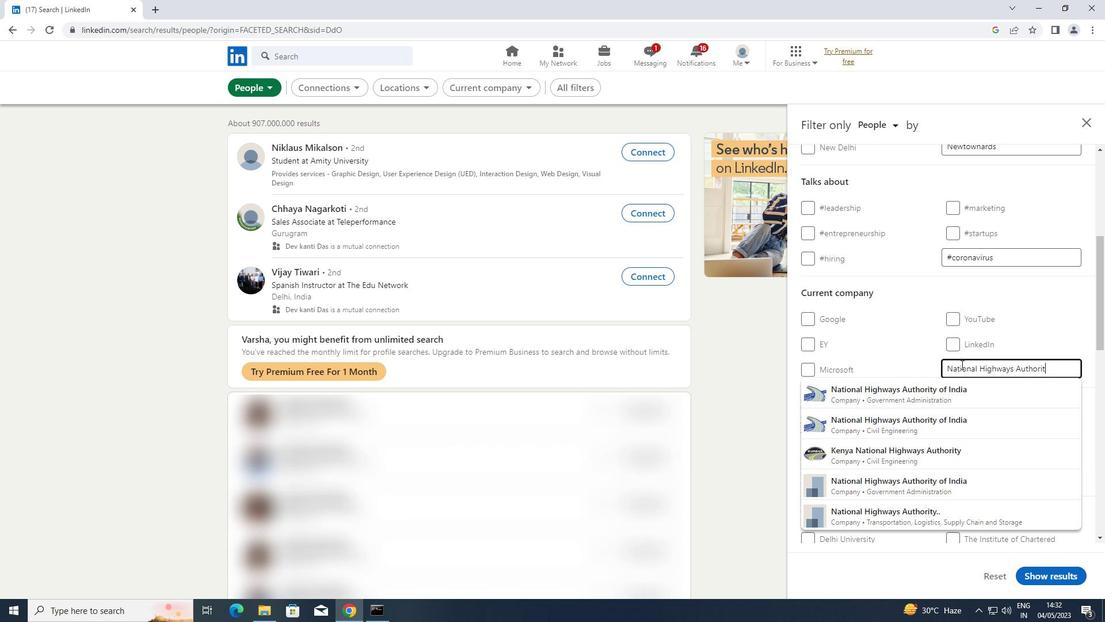 
Action: Mouse moved to (918, 387)
Screenshot: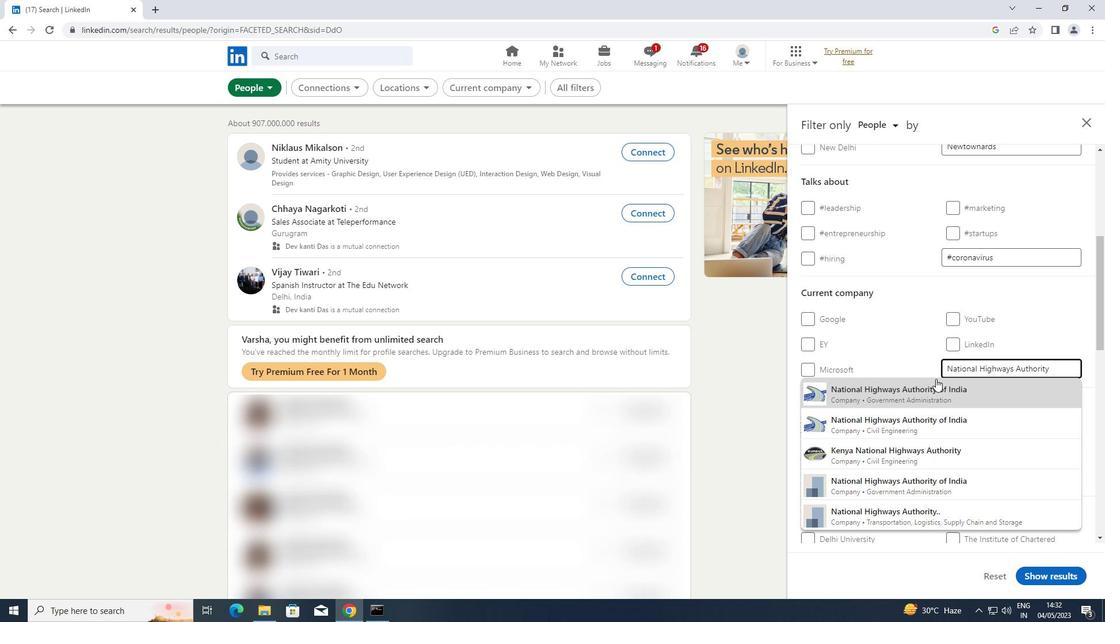 
Action: Mouse pressed left at (918, 387)
Screenshot: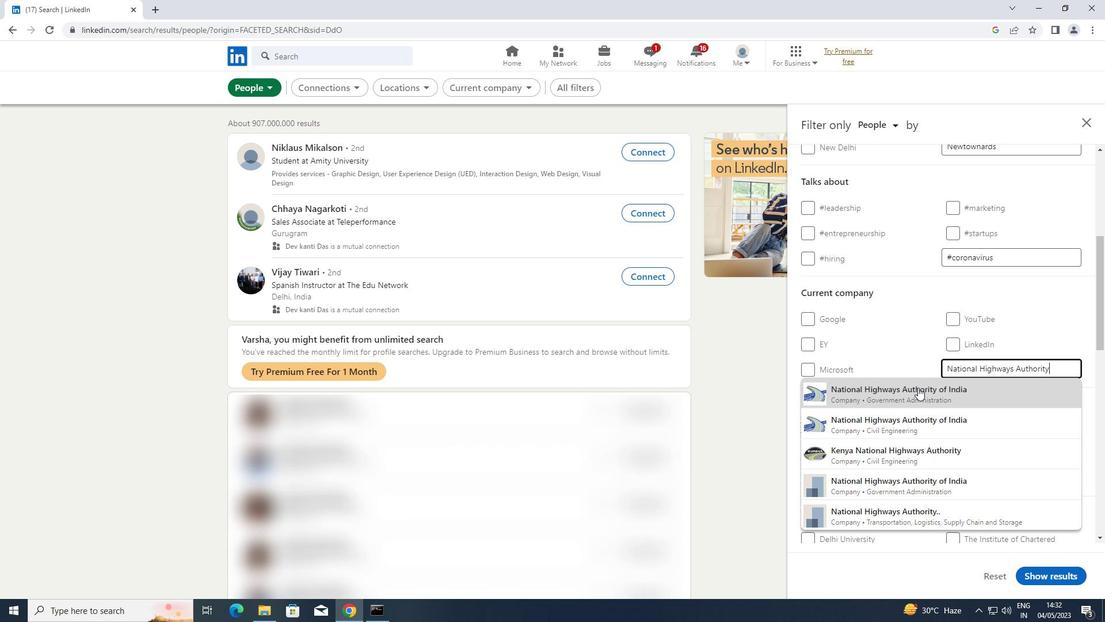 
Action: Mouse scrolled (918, 387) with delta (0, 0)
Screenshot: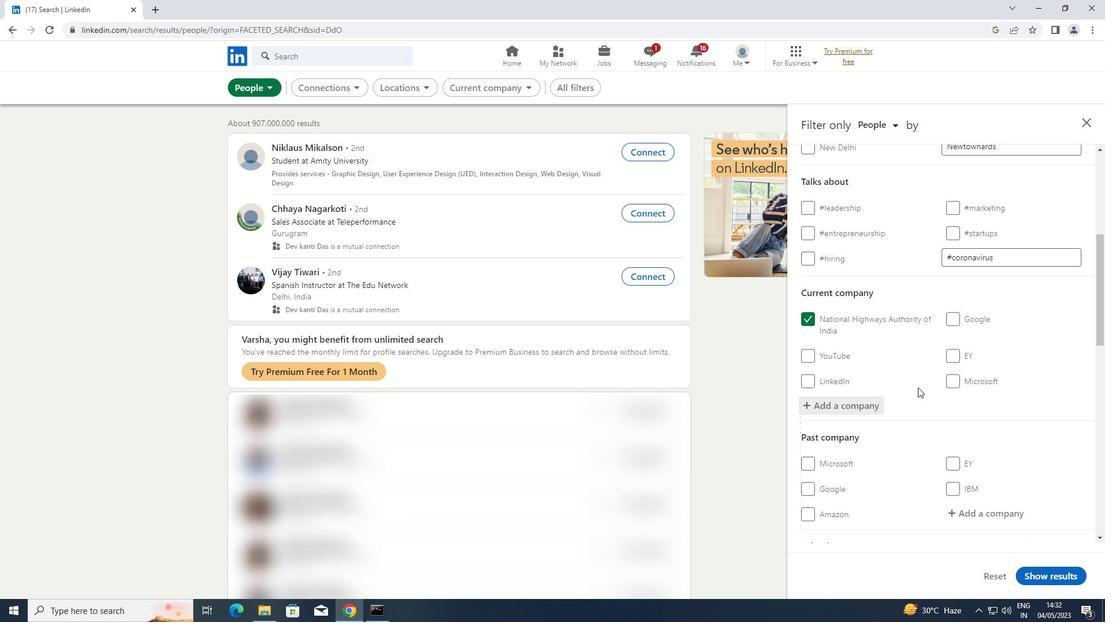 
Action: Mouse scrolled (918, 387) with delta (0, 0)
Screenshot: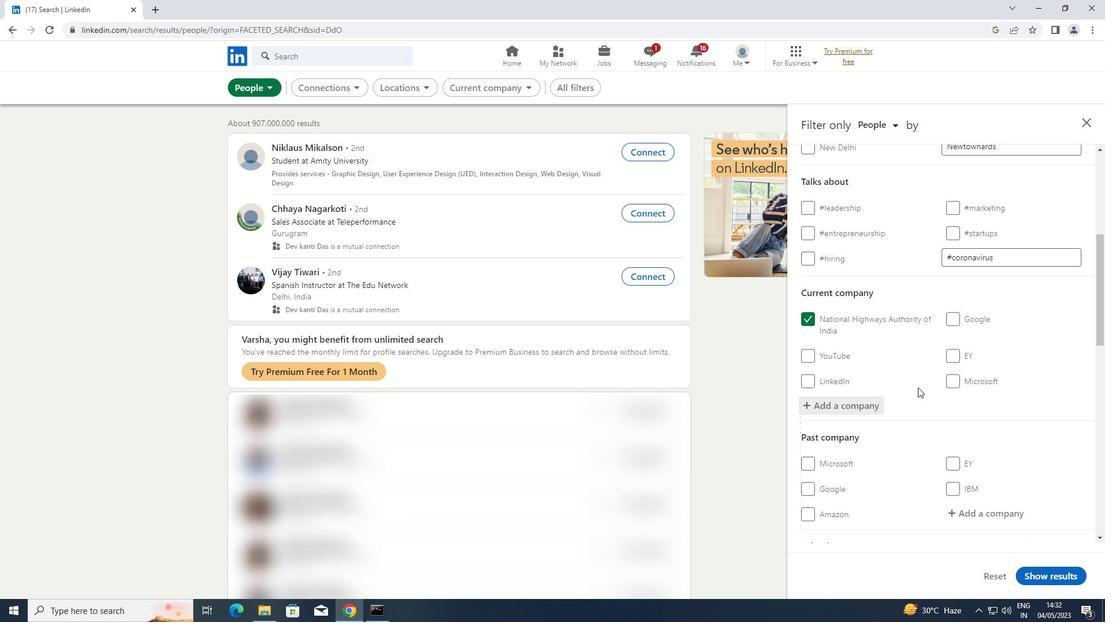 
Action: Mouse moved to (997, 518)
Screenshot: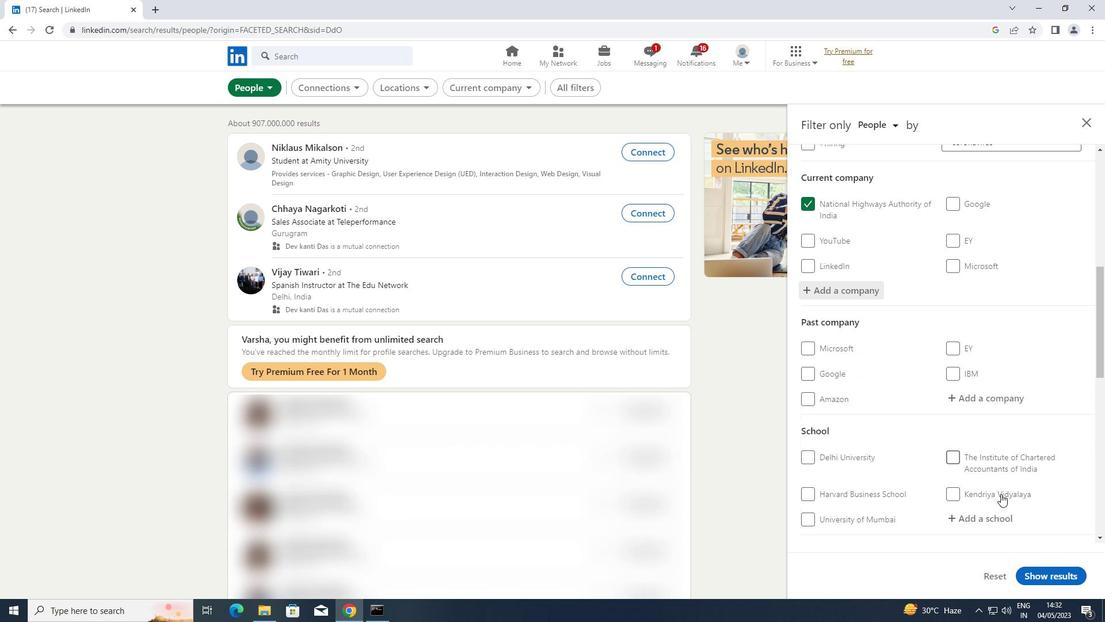 
Action: Mouse pressed left at (997, 518)
Screenshot: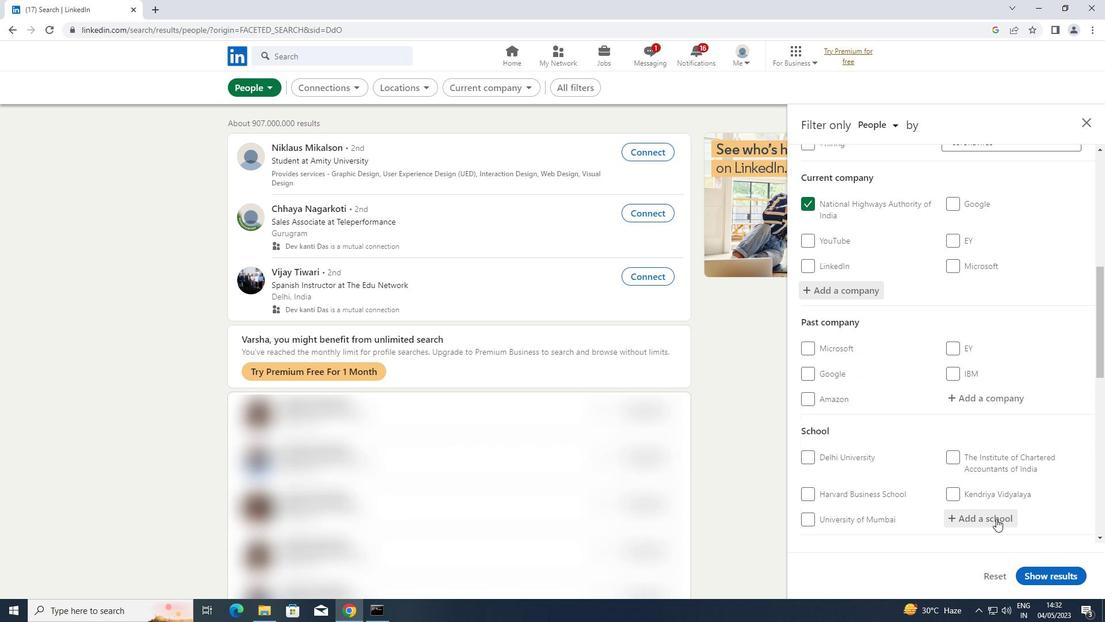 
Action: Key pressed <Key.shift>NOIDA<Key.space><Key.shift>INSTITUTE<Key.space>OF<Key.space><Key.shift><Key.shift><Key.shift><Key.shift><Key.shift>ENGINEERING
Screenshot: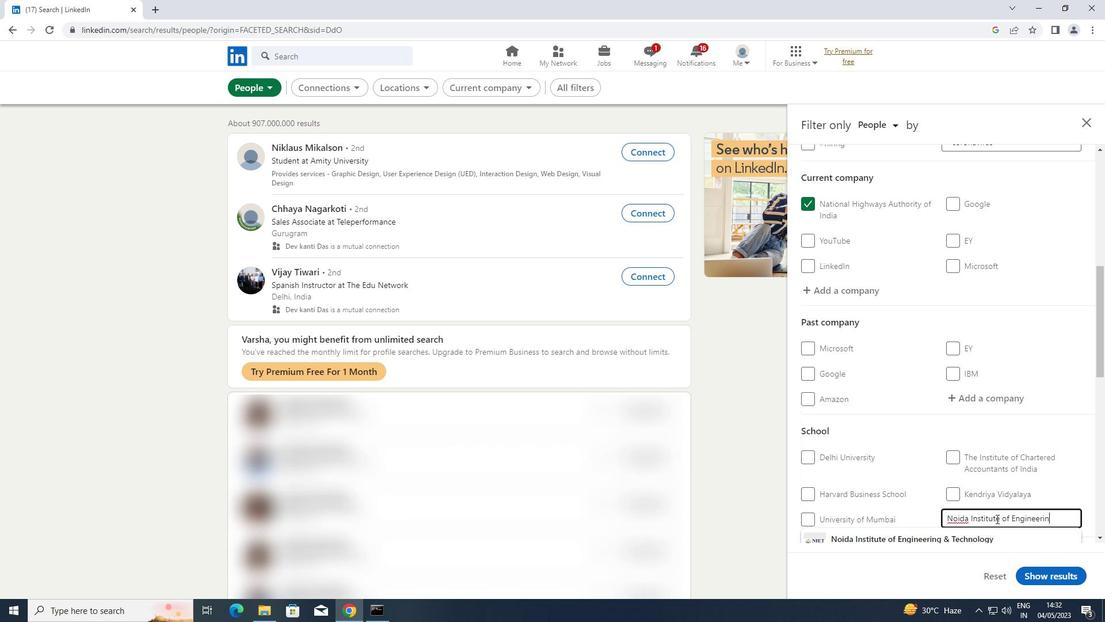 
Action: Mouse moved to (974, 514)
Screenshot: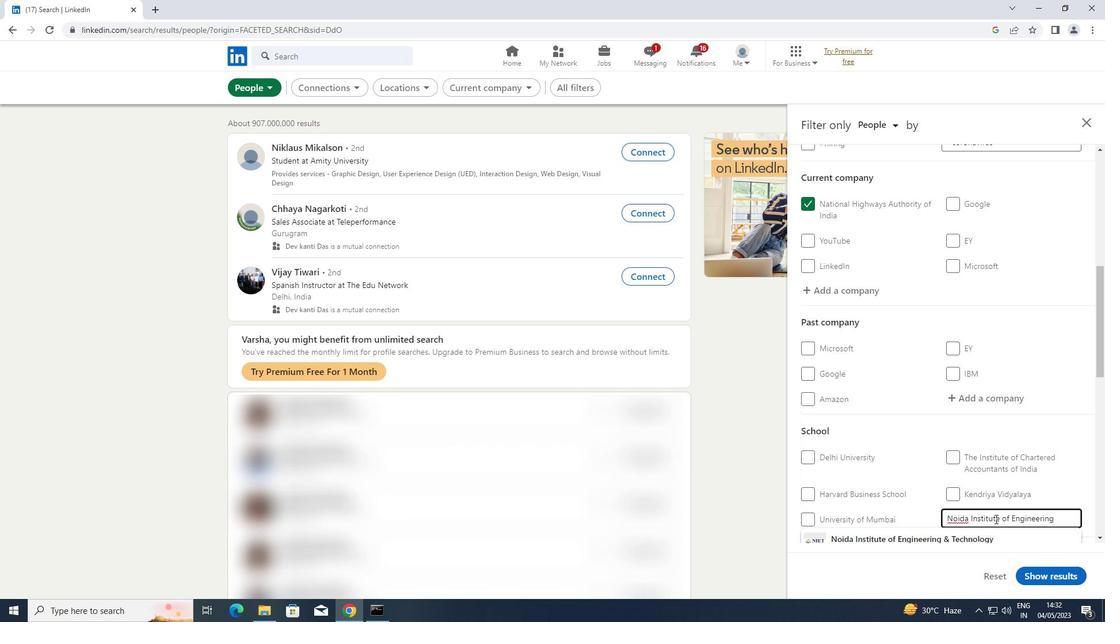 
Action: Mouse scrolled (974, 513) with delta (0, 0)
Screenshot: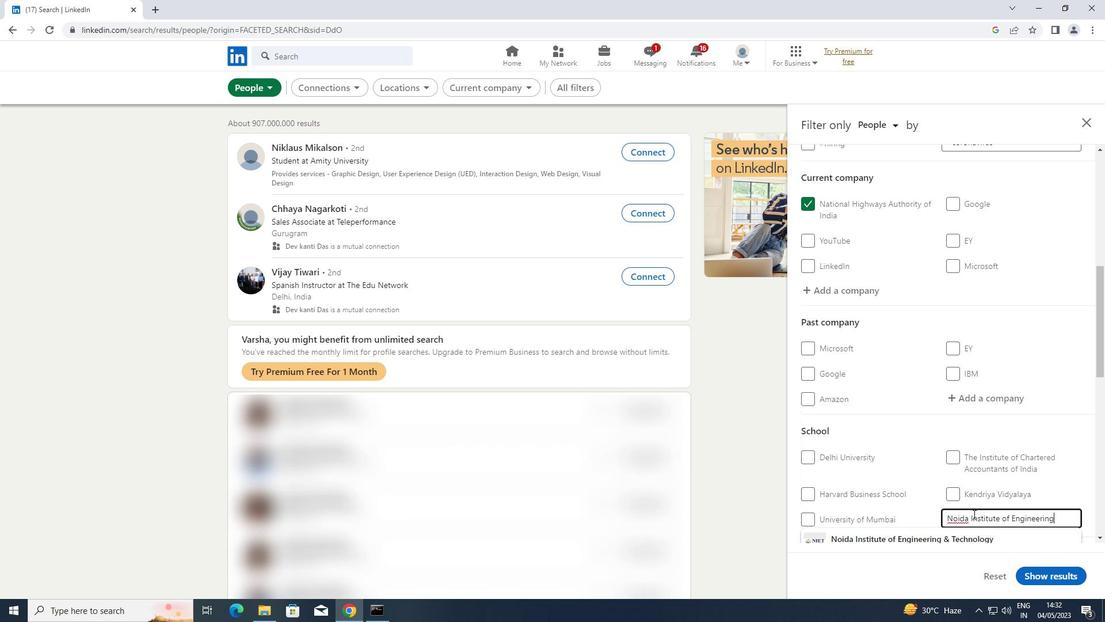 
Action: Mouse scrolled (974, 513) with delta (0, 0)
Screenshot: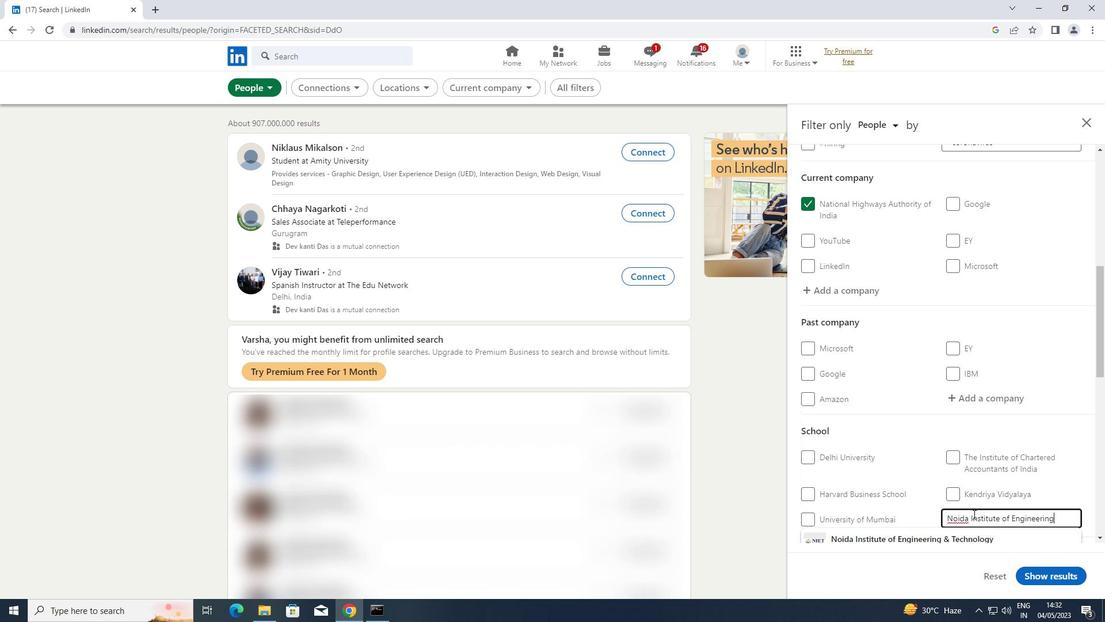 
Action: Mouse moved to (925, 428)
Screenshot: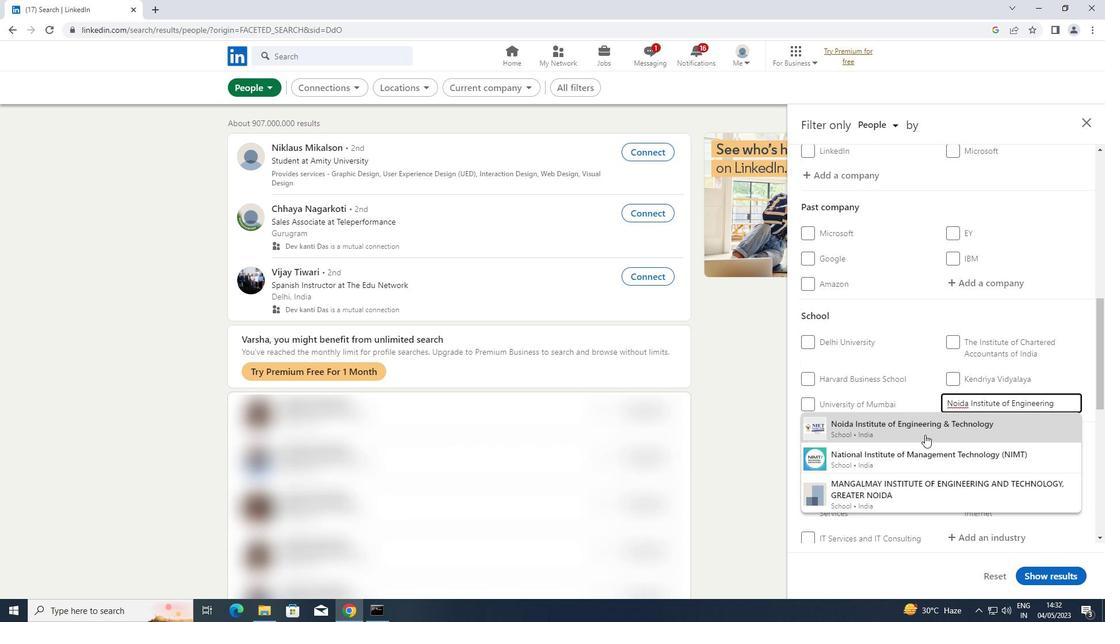 
Action: Mouse pressed left at (925, 428)
Screenshot: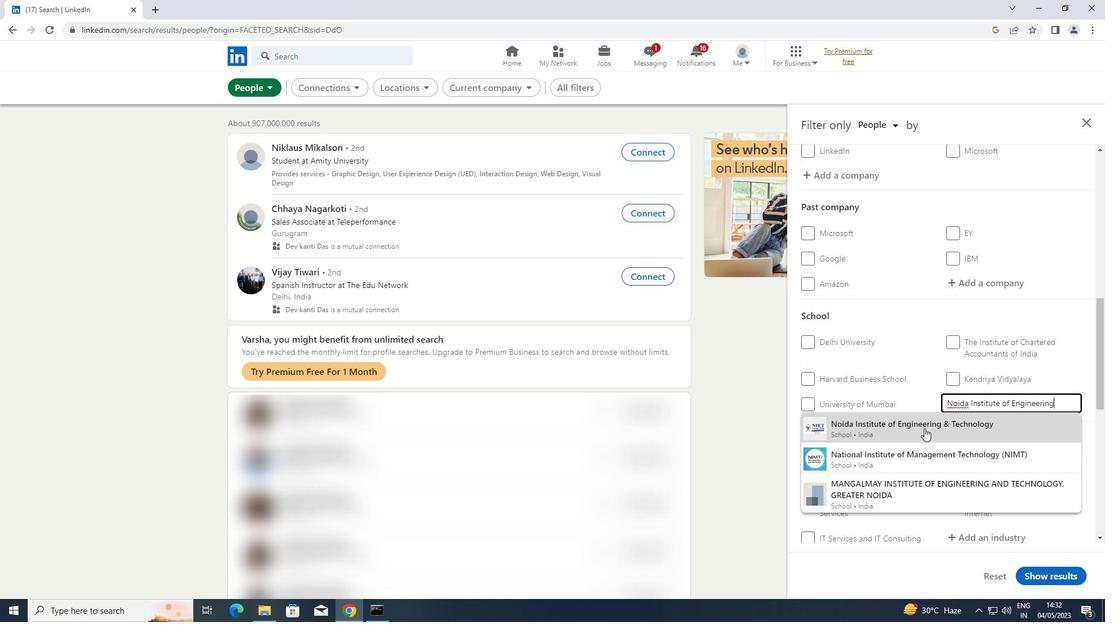 
Action: Mouse scrolled (925, 427) with delta (0, 0)
Screenshot: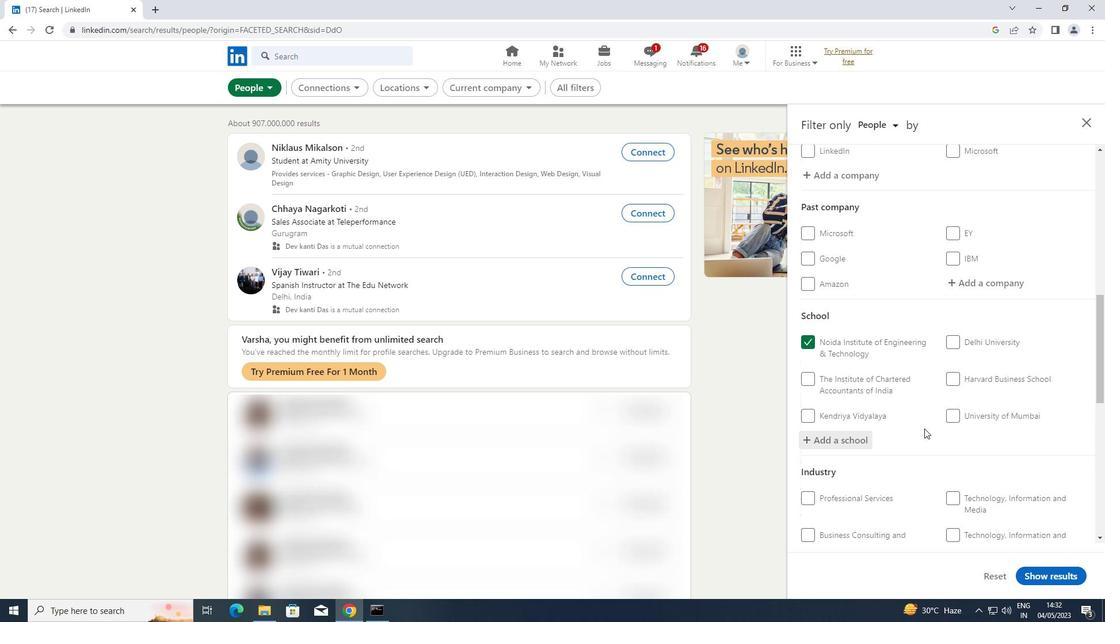 
Action: Mouse scrolled (925, 427) with delta (0, 0)
Screenshot: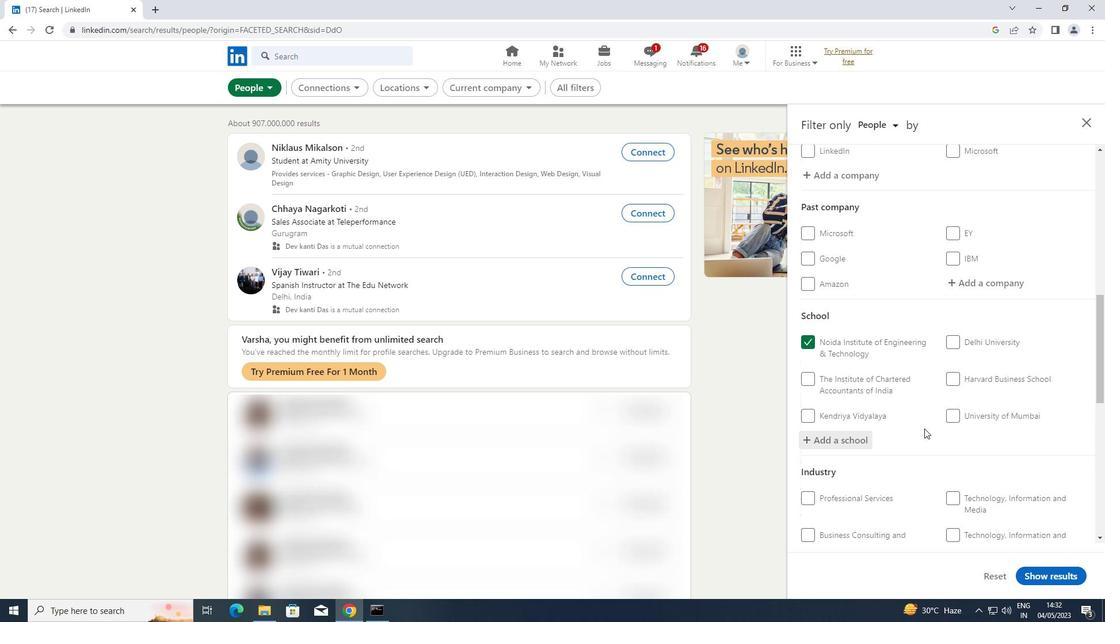 
Action: Mouse moved to (975, 449)
Screenshot: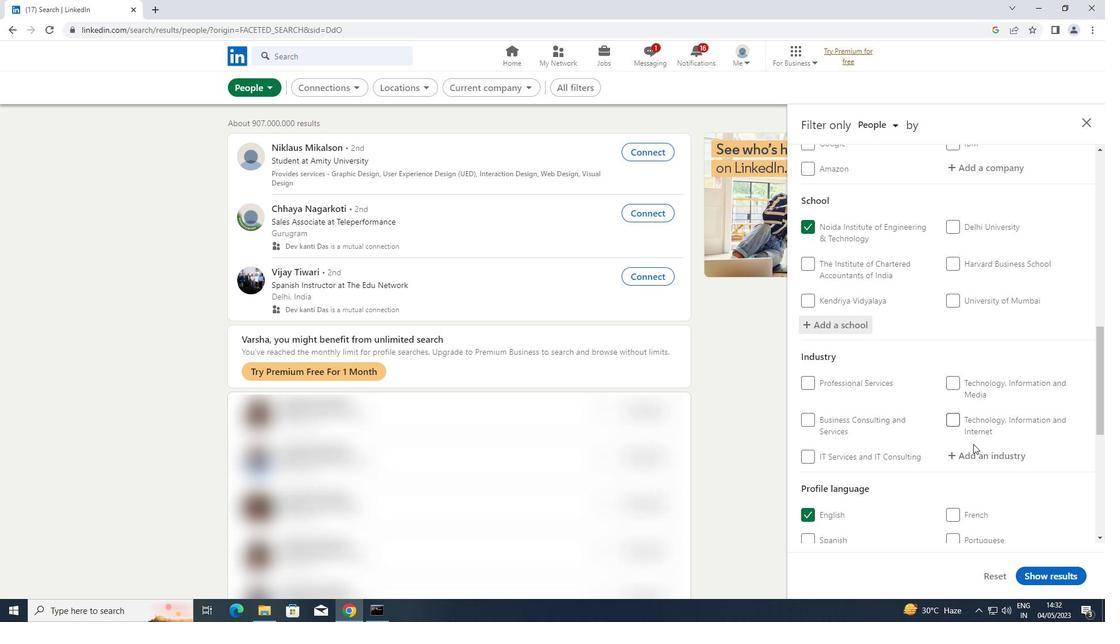 
Action: Mouse pressed left at (975, 449)
Screenshot: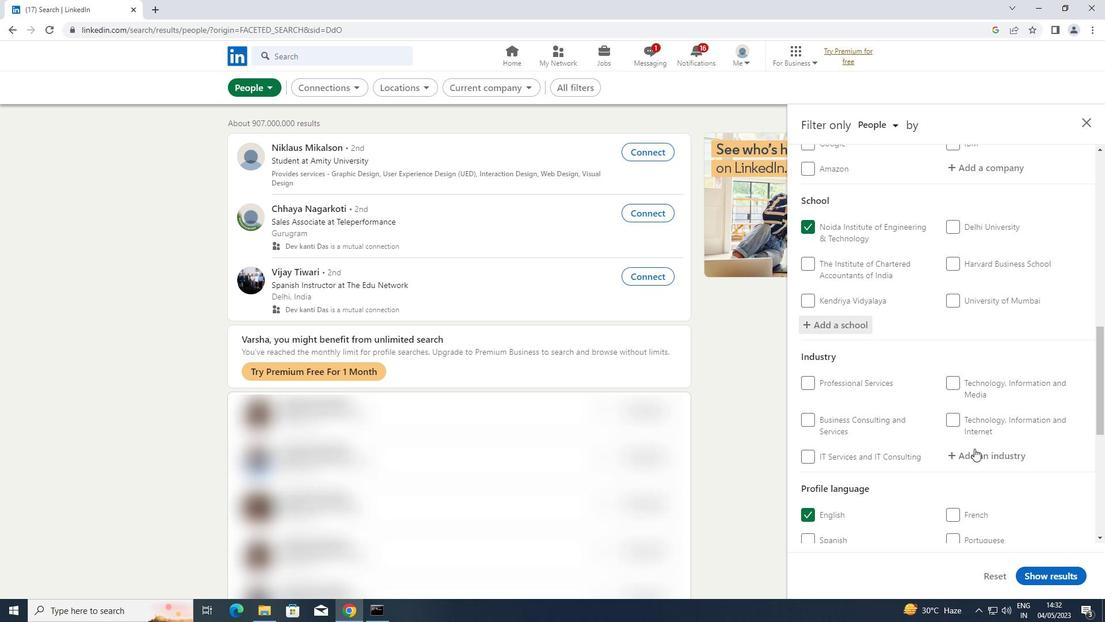 
Action: Key pressed <Key.shift>HOME<Key.space><Key.shift>HEALTHCARE<Key.space><Key.shift>SERVICES
Screenshot: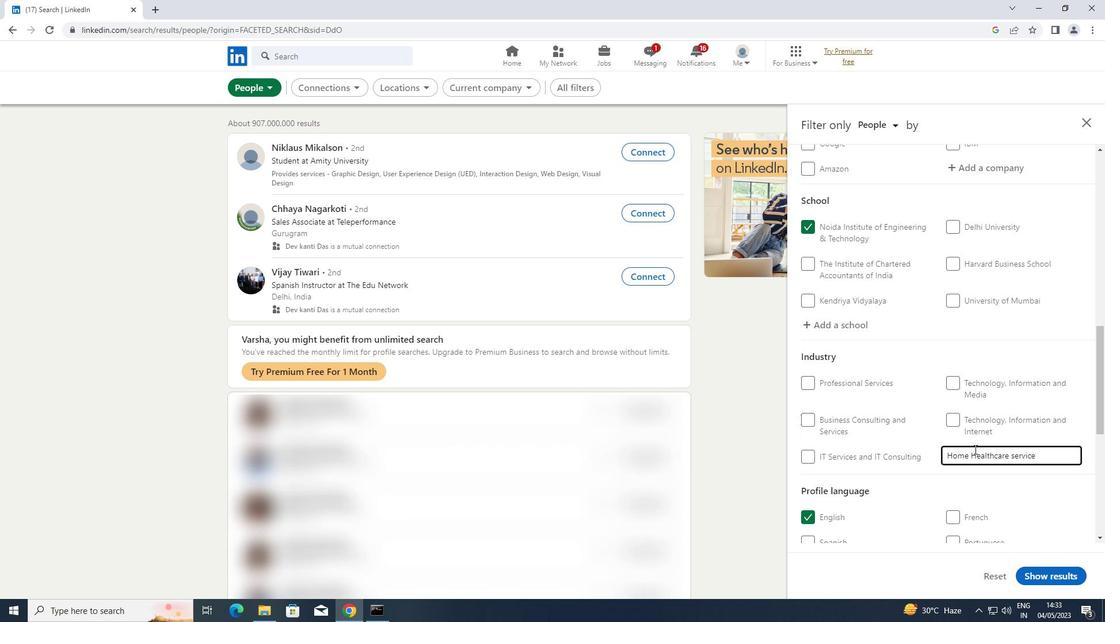 
Action: Mouse moved to (993, 453)
Screenshot: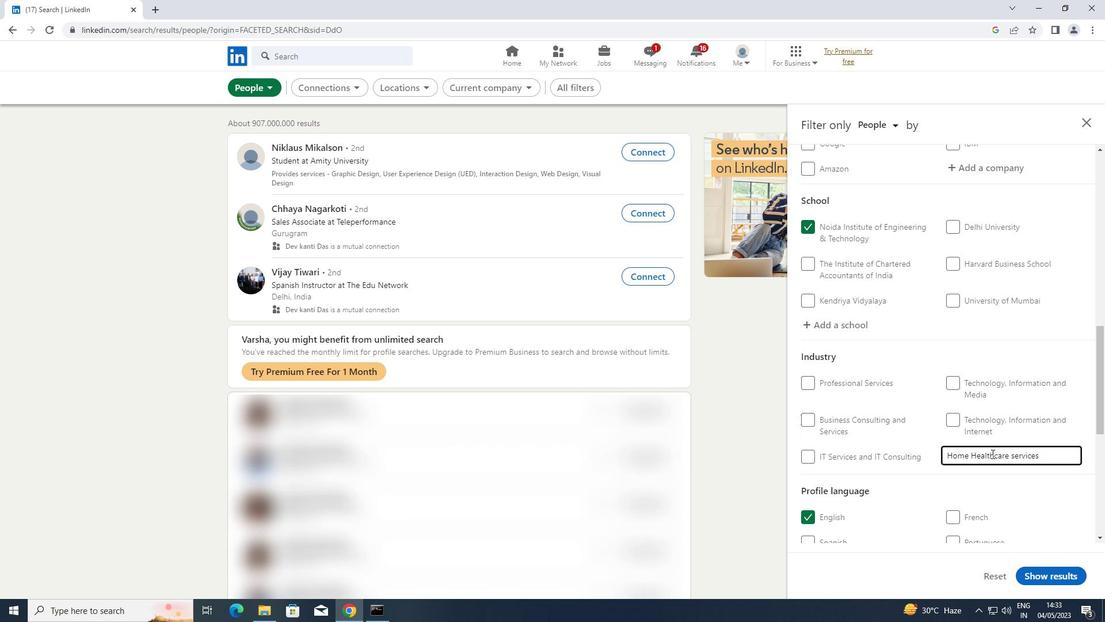 
Action: Mouse pressed left at (993, 453)
Screenshot: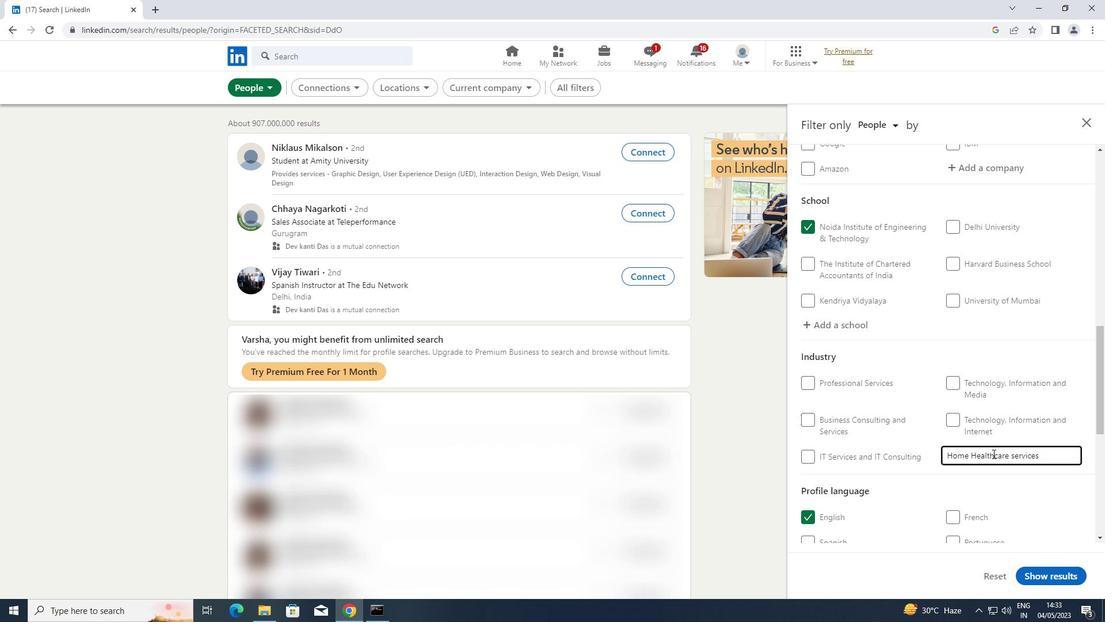 
Action: Key pressed <Key.space>
Screenshot: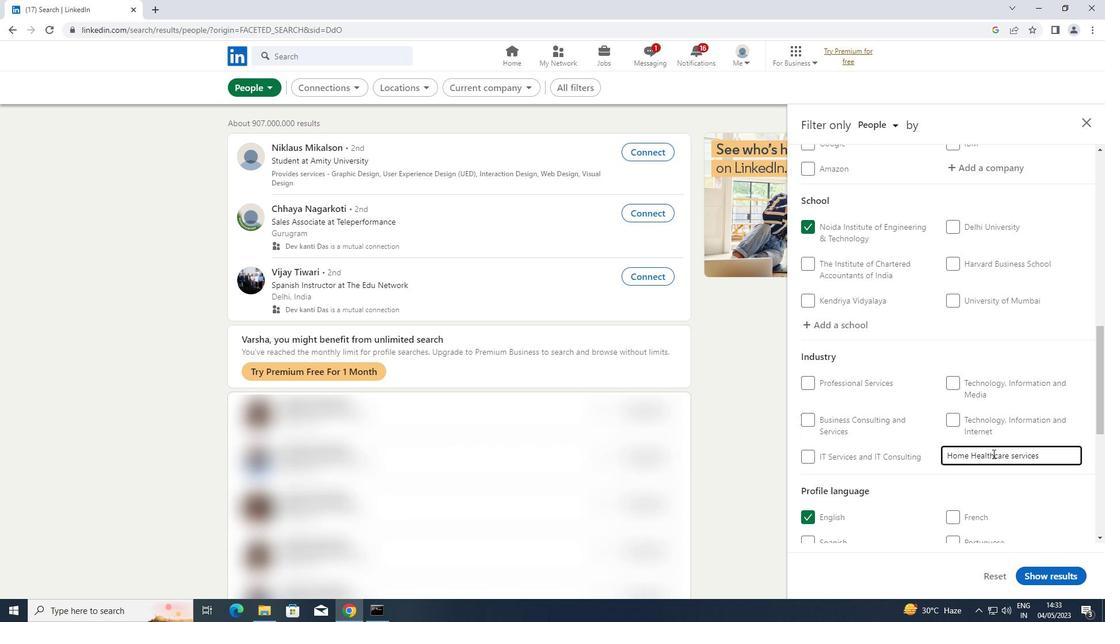 
Action: Mouse moved to (949, 476)
Screenshot: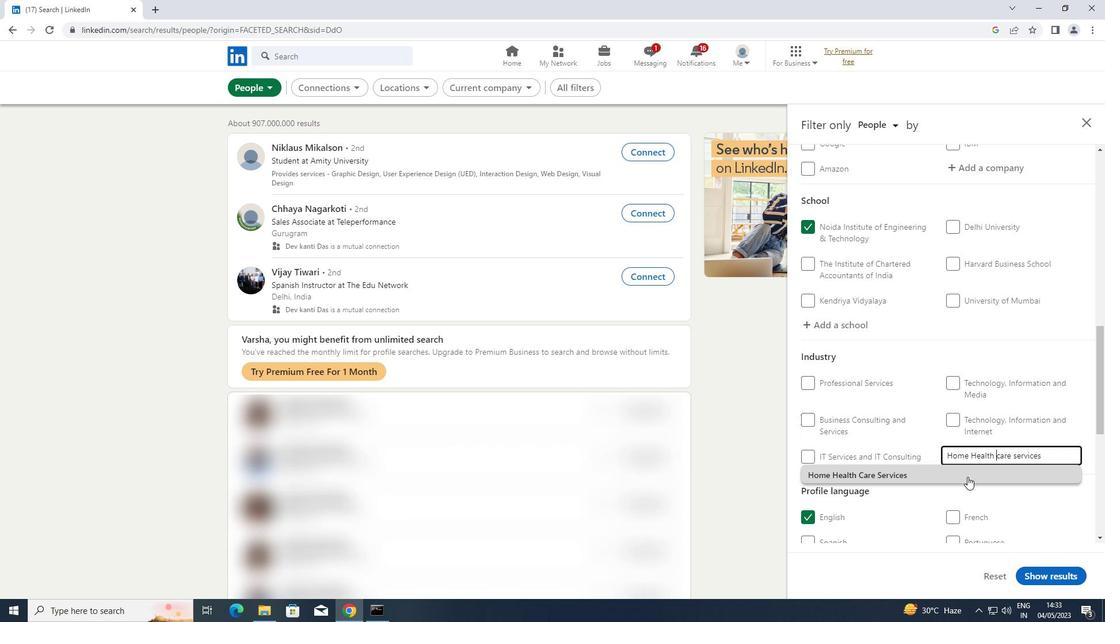 
Action: Mouse pressed left at (949, 476)
Screenshot: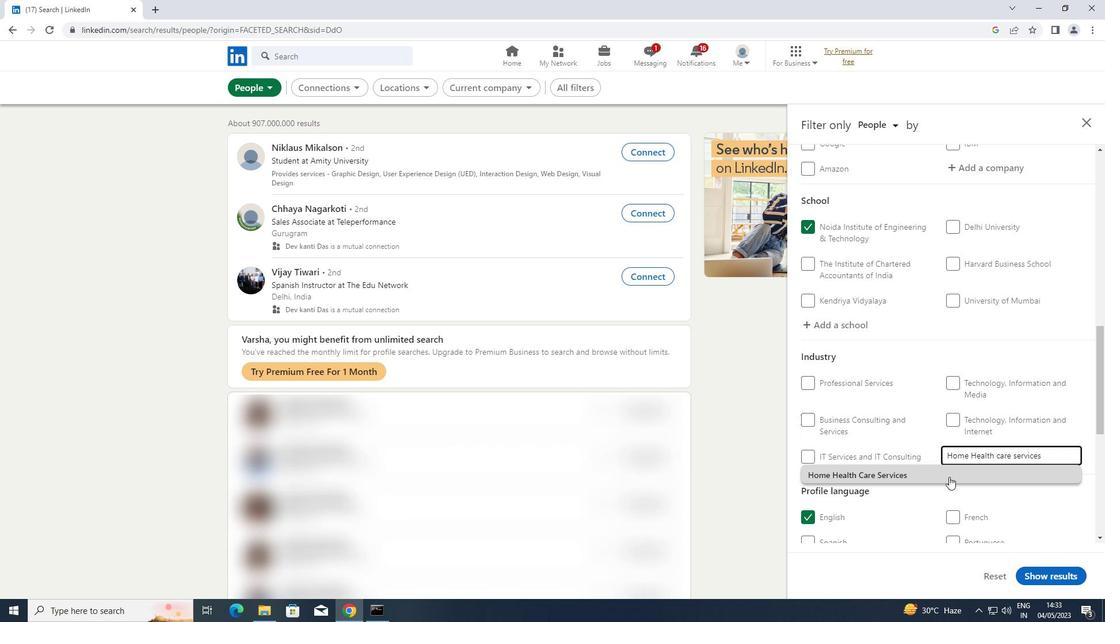 
Action: Mouse moved to (967, 461)
Screenshot: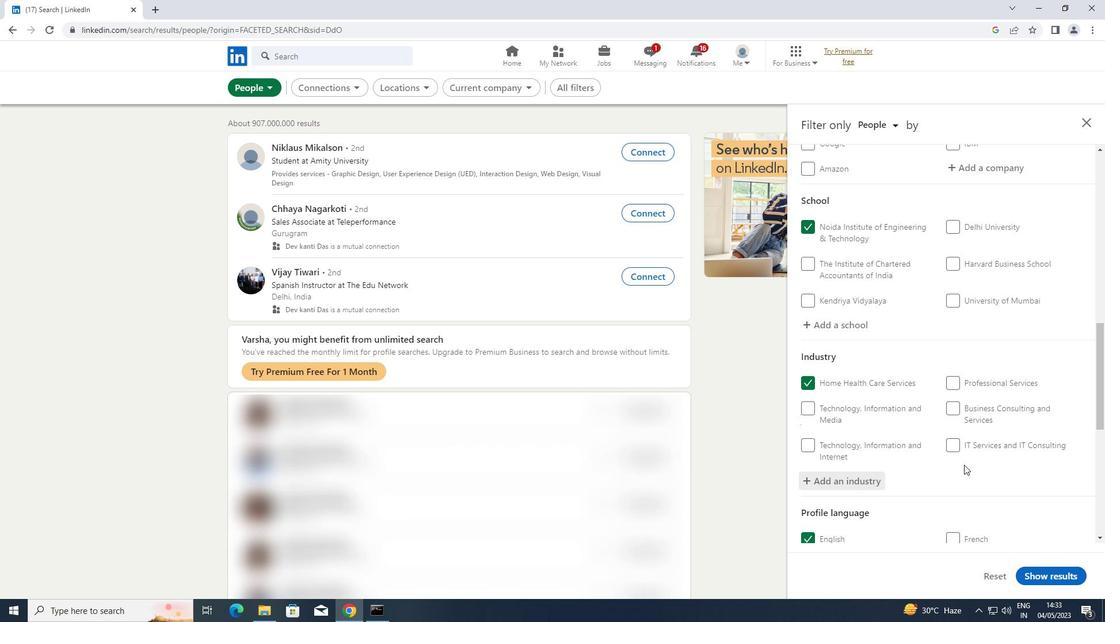 
Action: Mouse scrolled (967, 460) with delta (0, 0)
Screenshot: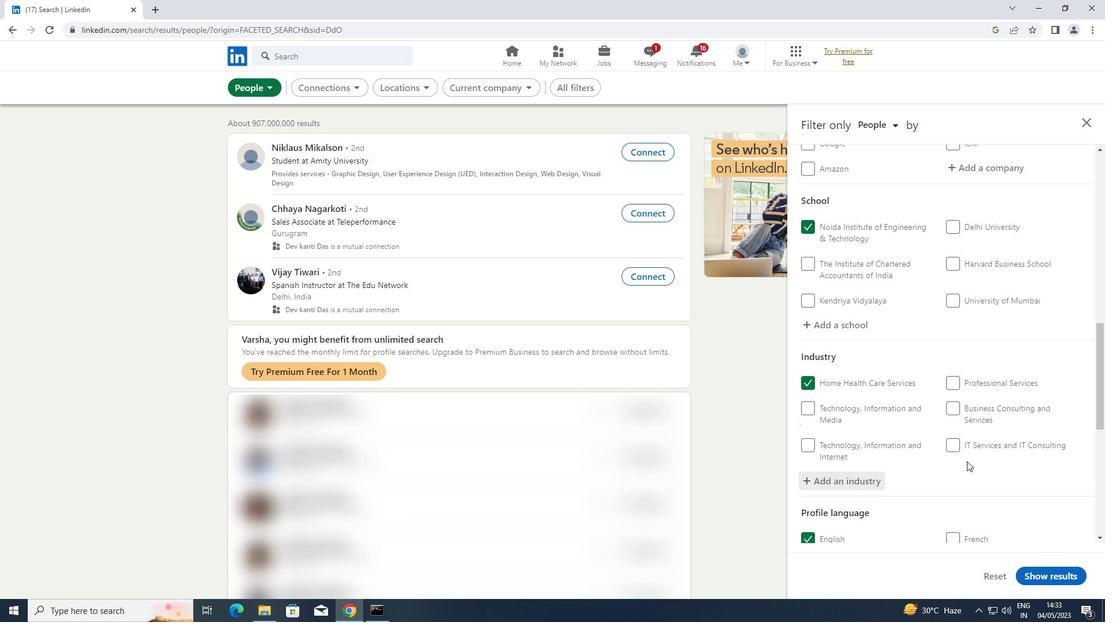 
Action: Mouse scrolled (967, 460) with delta (0, 0)
Screenshot: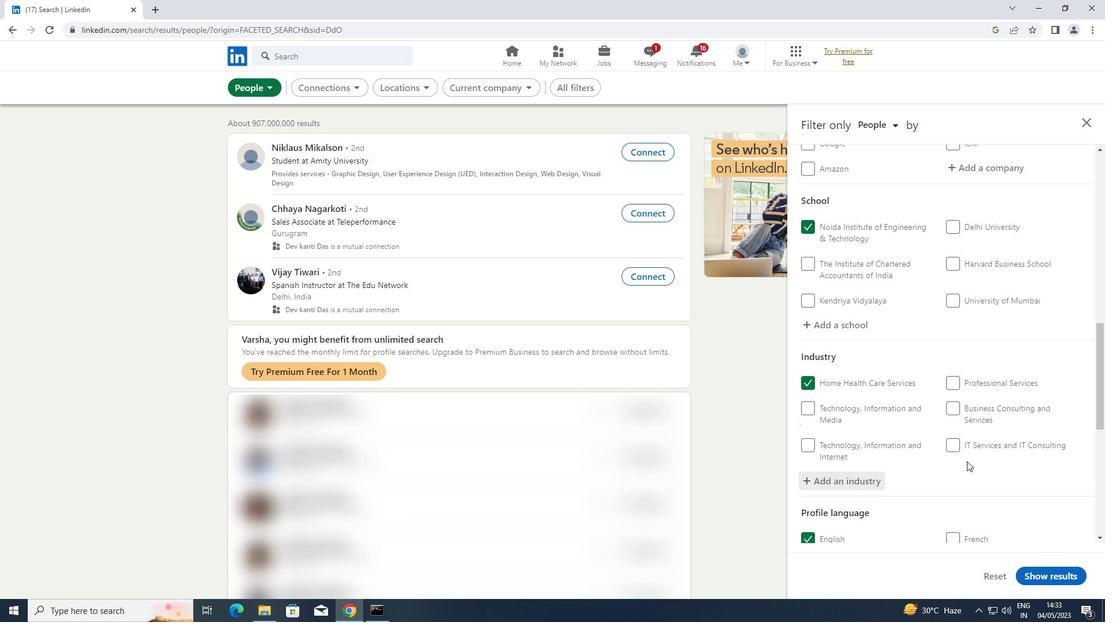 
Action: Mouse scrolled (967, 460) with delta (0, 0)
Screenshot: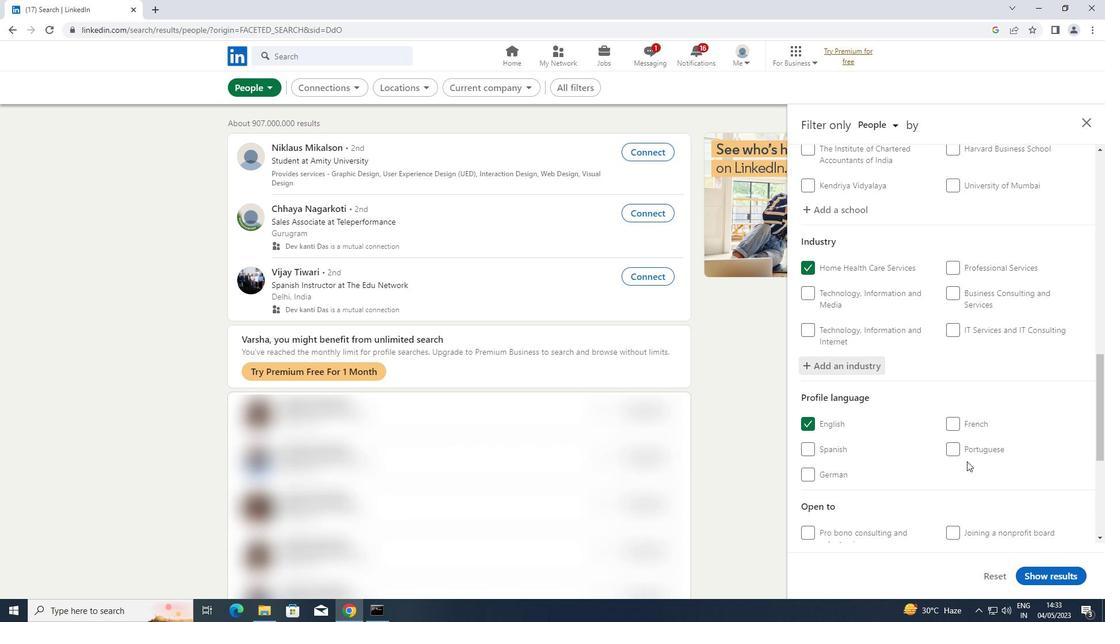 
Action: Mouse scrolled (967, 460) with delta (0, 0)
Screenshot: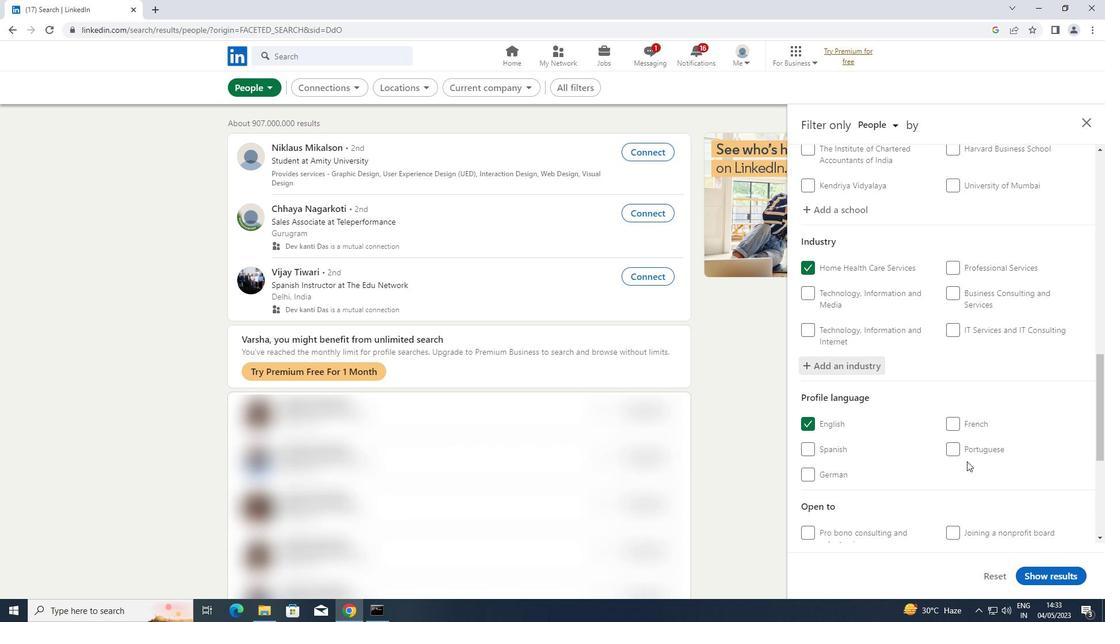 
Action: Mouse moved to (969, 456)
Screenshot: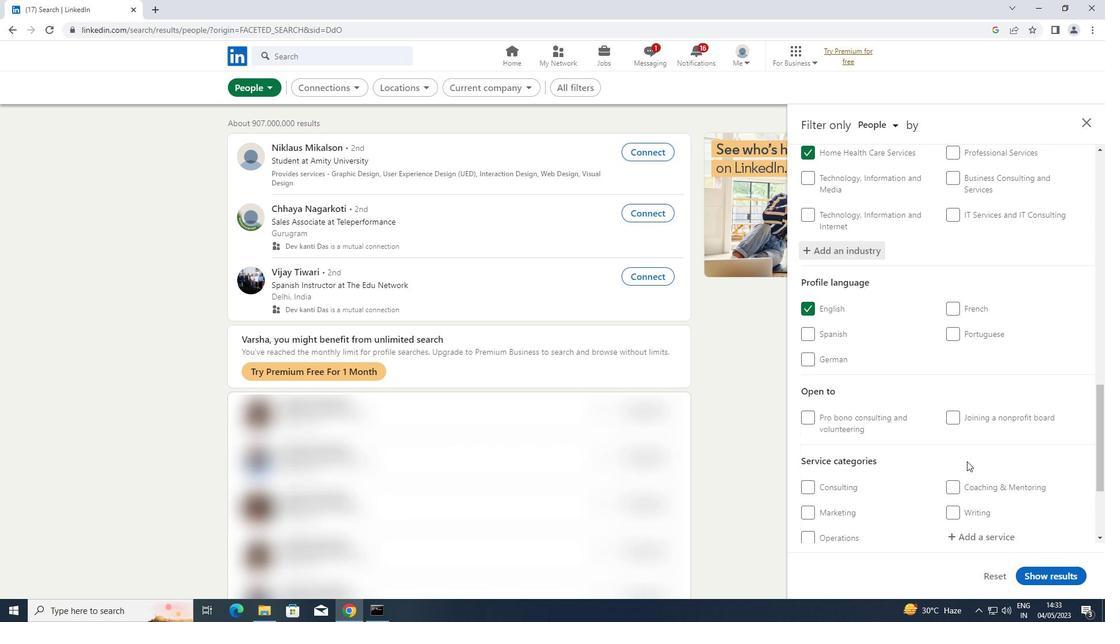 
Action: Mouse scrolled (969, 455) with delta (0, 0)
Screenshot: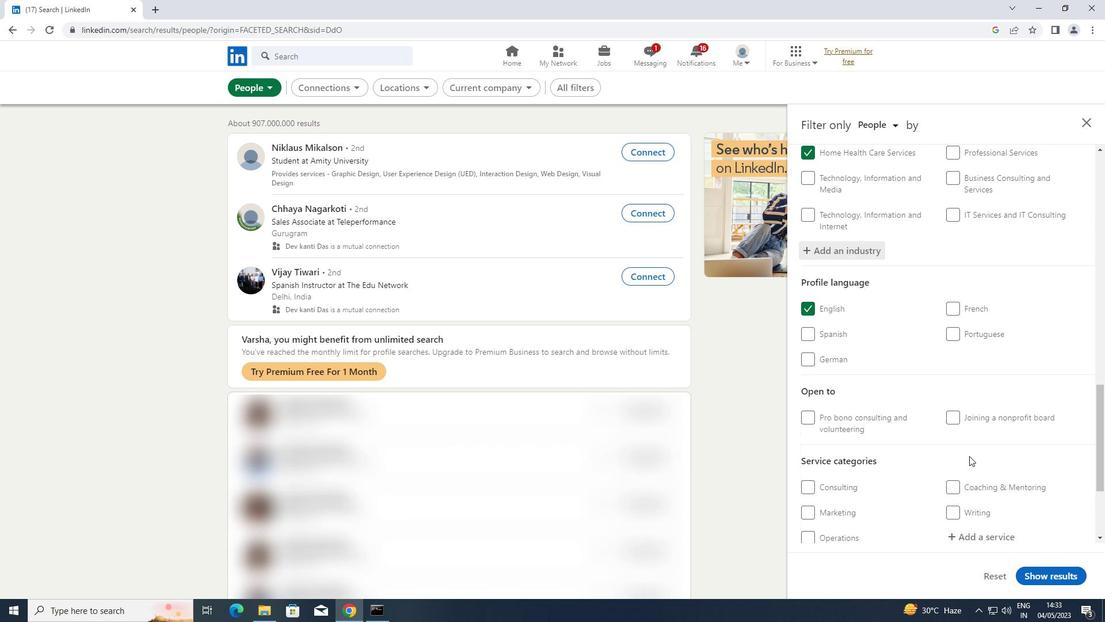 
Action: Mouse scrolled (969, 455) with delta (0, 0)
Screenshot: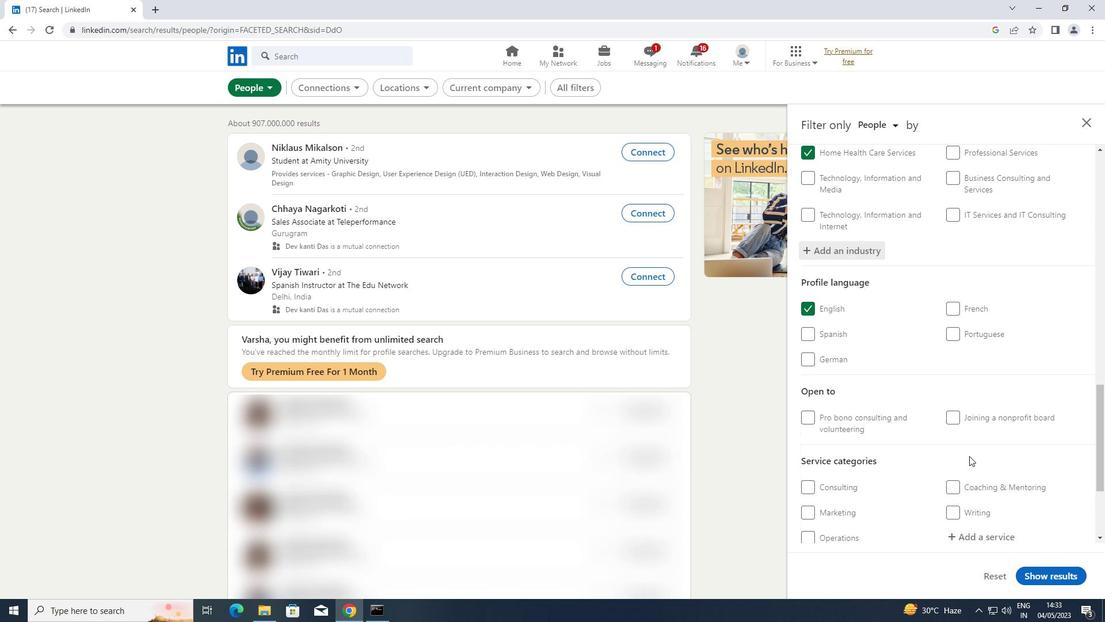 
Action: Mouse moved to (1002, 423)
Screenshot: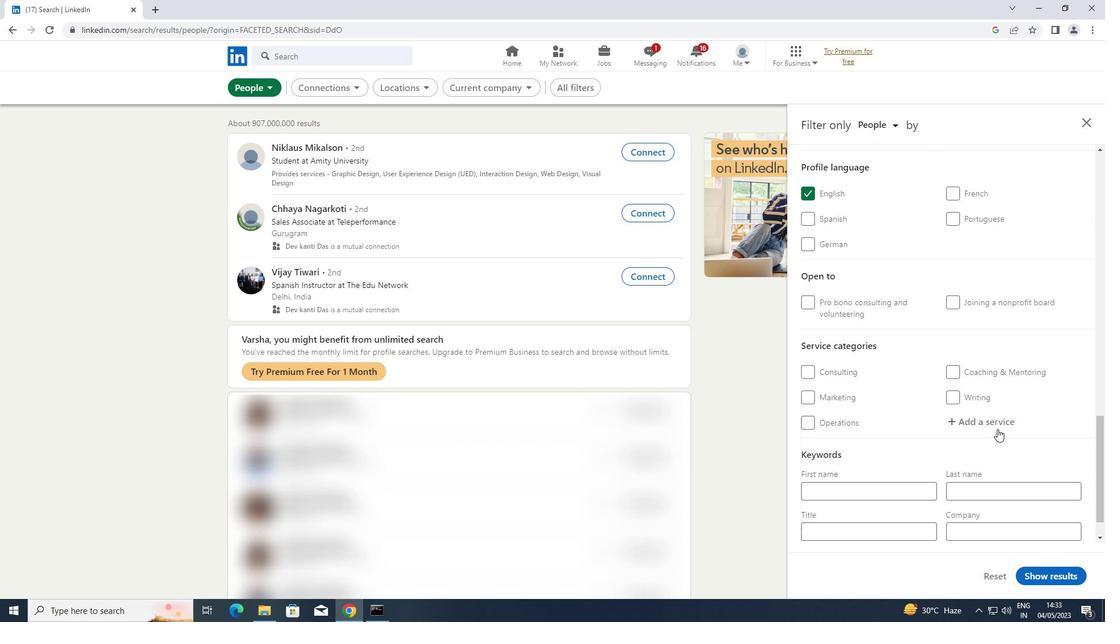 
Action: Mouse pressed left at (1002, 423)
Screenshot: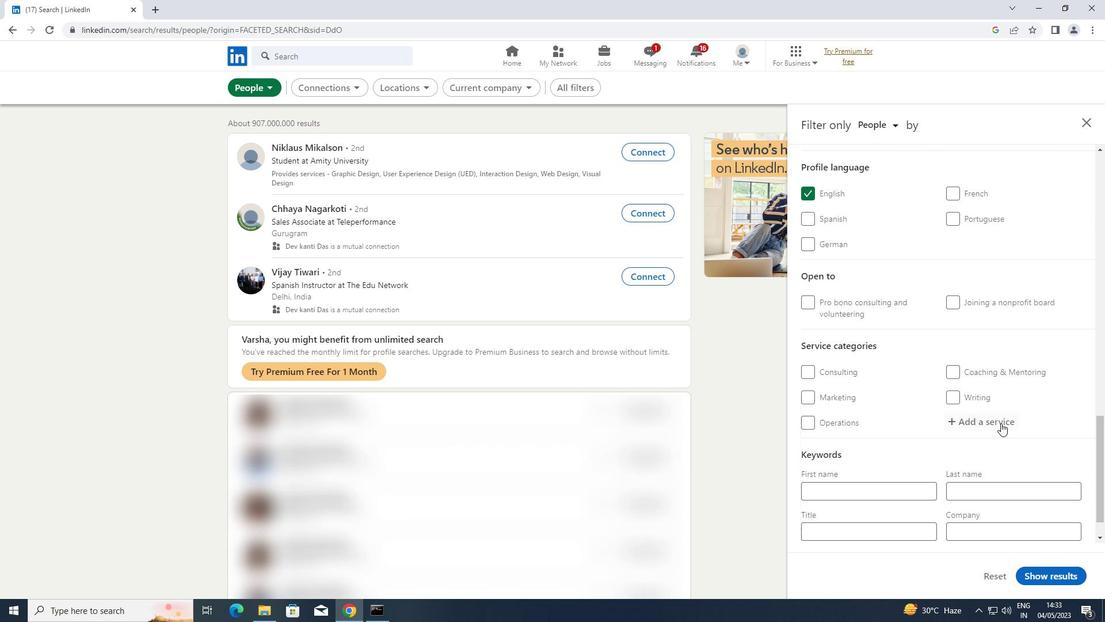 
Action: Key pressed <Key.shift>CONTENT
Screenshot: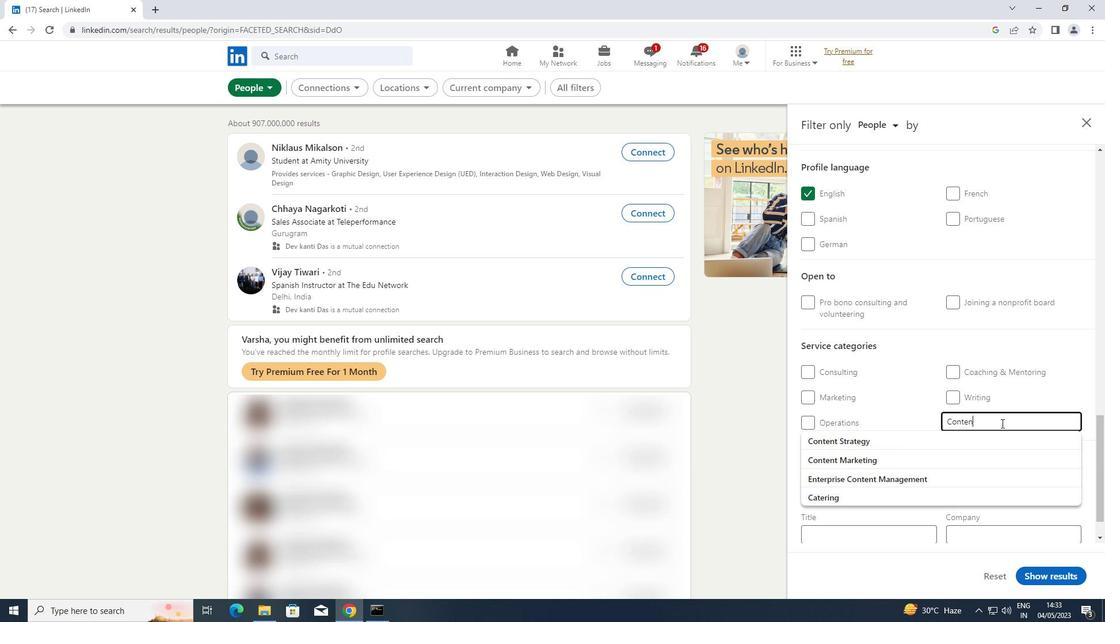 
Action: Mouse moved to (893, 441)
Screenshot: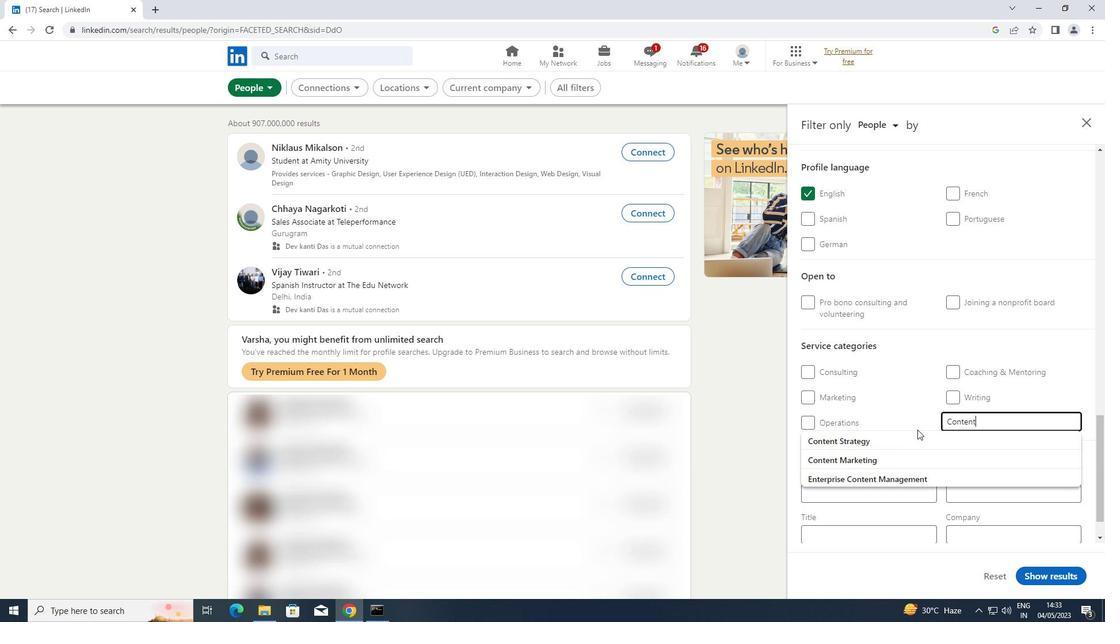
Action: Mouse pressed left at (893, 441)
Screenshot: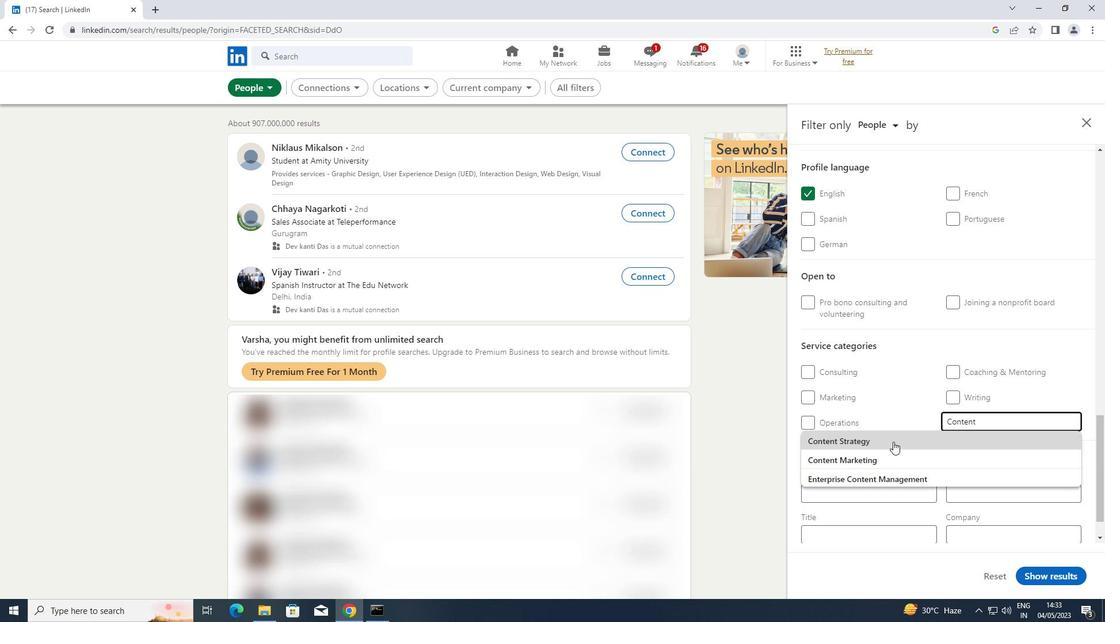 
Action: Mouse moved to (902, 440)
Screenshot: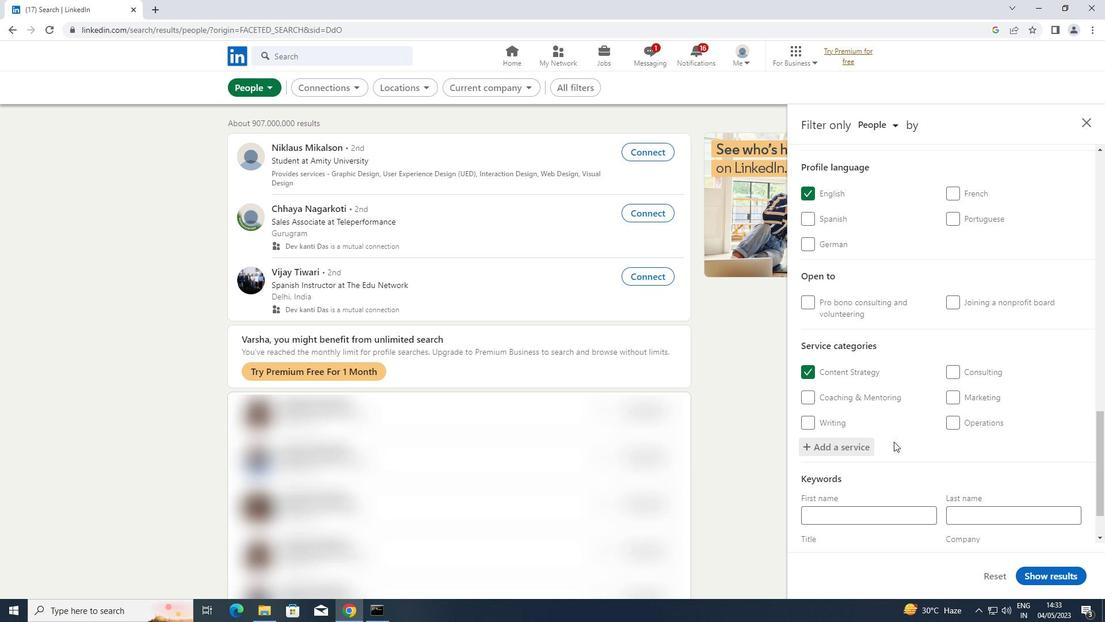 
Action: Mouse scrolled (902, 439) with delta (0, 0)
Screenshot: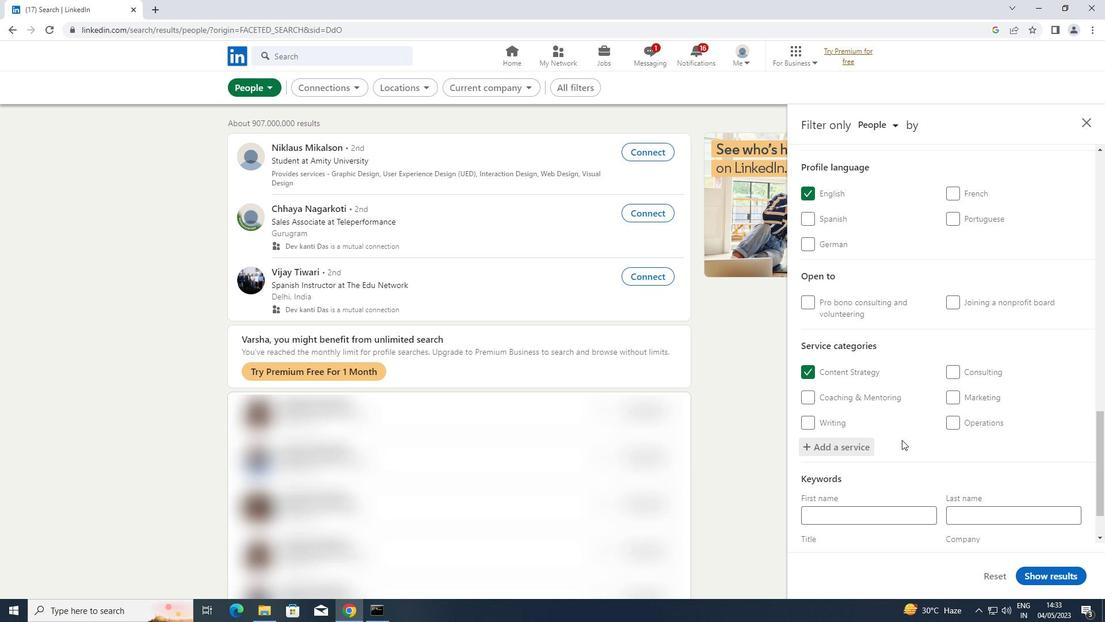 
Action: Mouse scrolled (902, 439) with delta (0, 0)
Screenshot: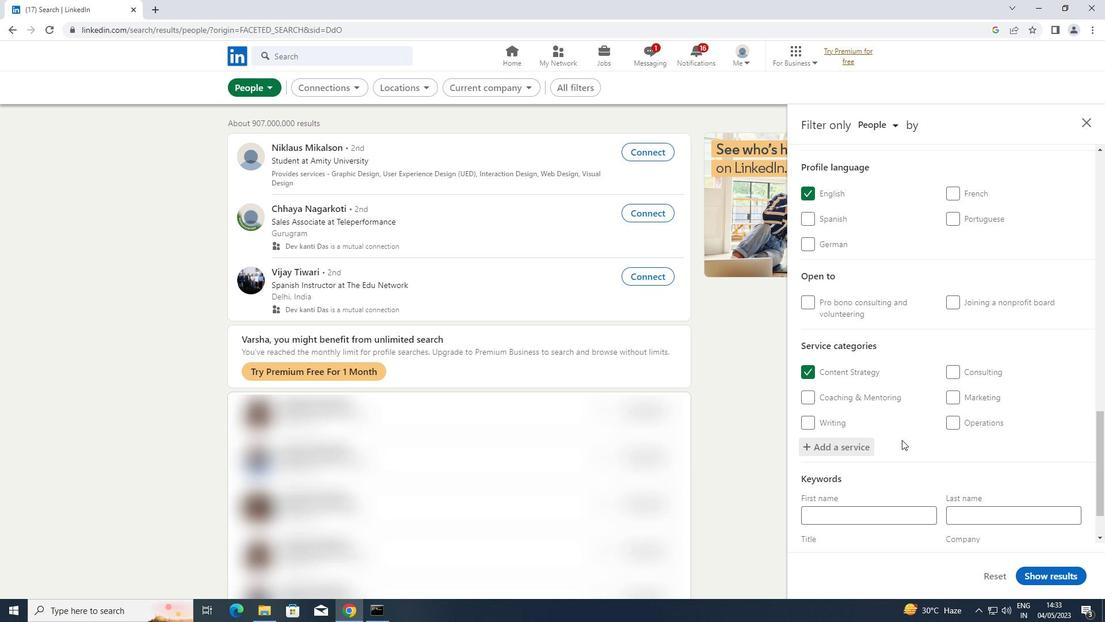
Action: Mouse scrolled (902, 439) with delta (0, 0)
Screenshot: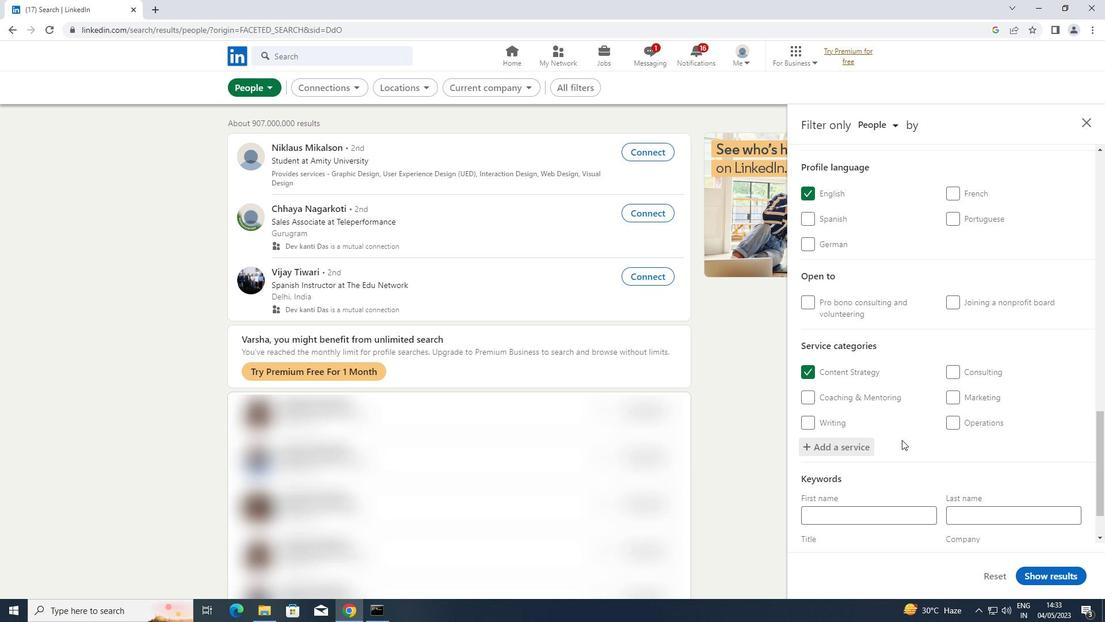 
Action: Mouse scrolled (902, 439) with delta (0, 0)
Screenshot: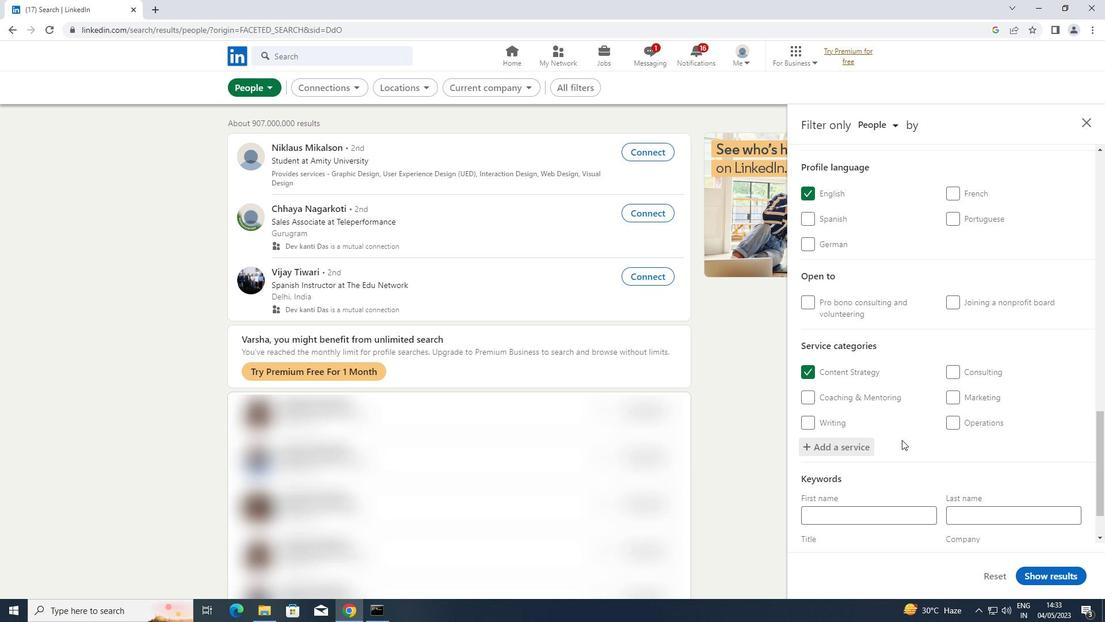 
Action: Mouse scrolled (902, 439) with delta (0, 0)
Screenshot: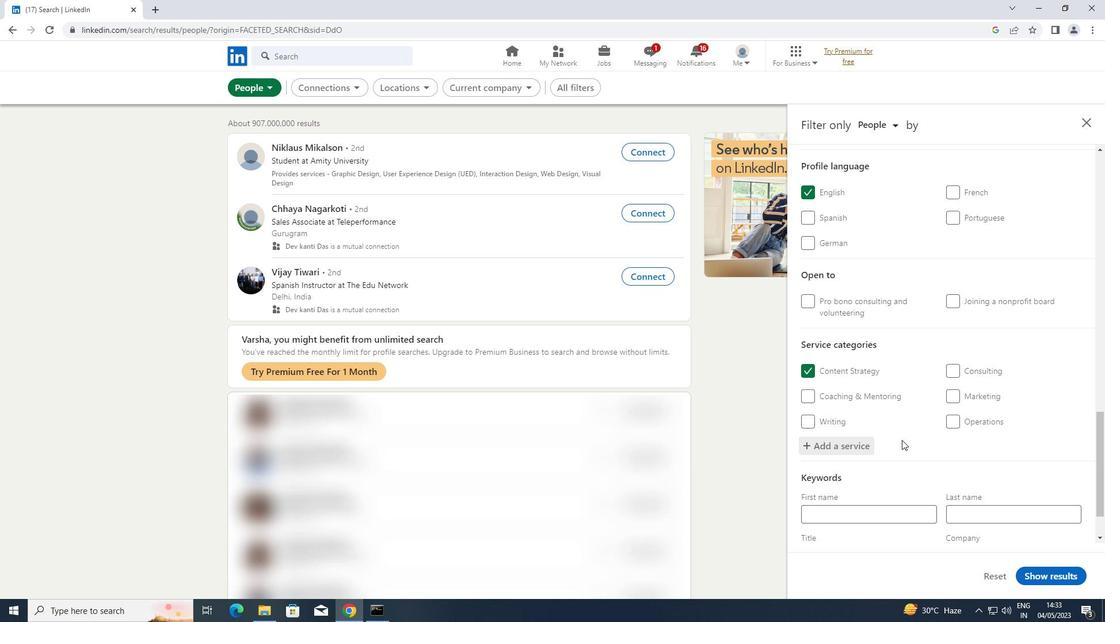 
Action: Mouse scrolled (902, 439) with delta (0, 0)
Screenshot: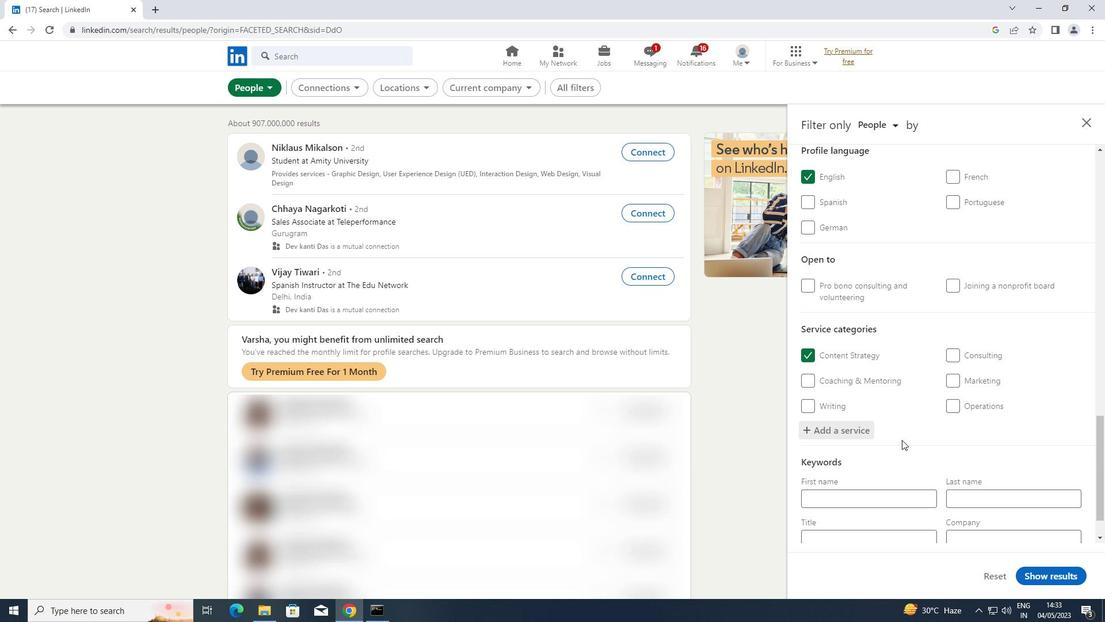 
Action: Mouse moved to (849, 484)
Screenshot: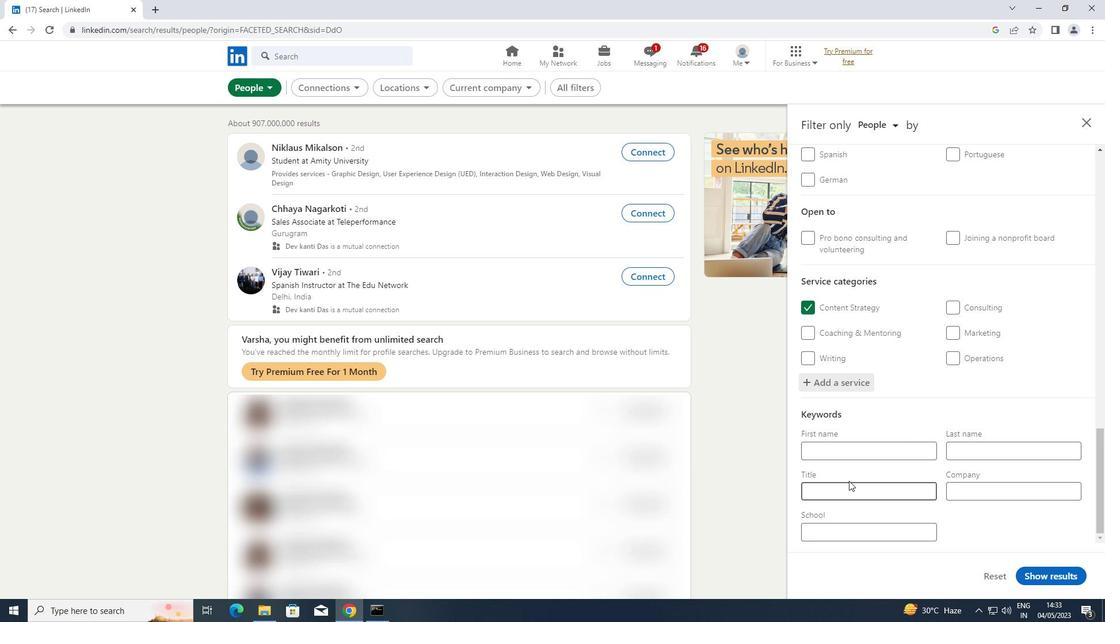 
Action: Mouse pressed left at (849, 484)
Screenshot: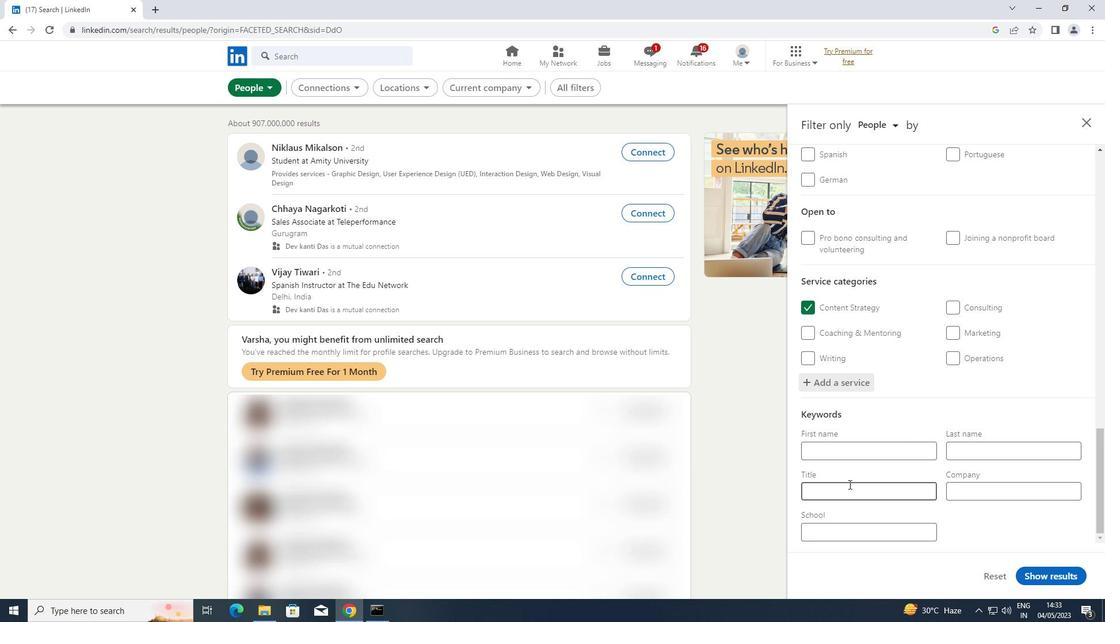 
Action: Key pressed <Key.shift><Key.shift>ACTOR
Screenshot: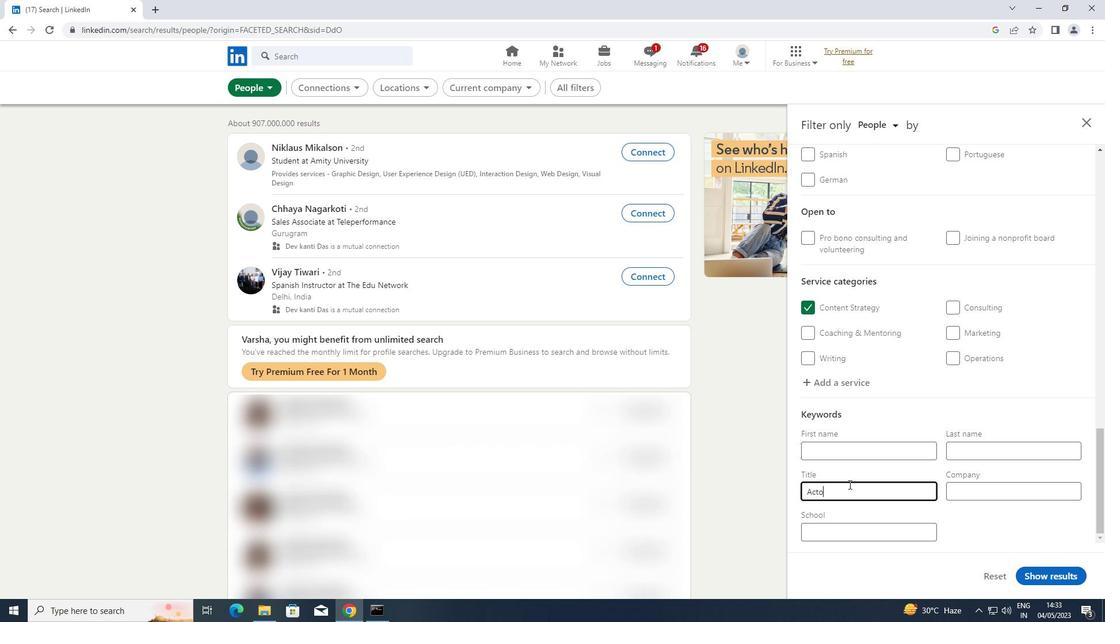 
Action: Mouse moved to (1074, 574)
Screenshot: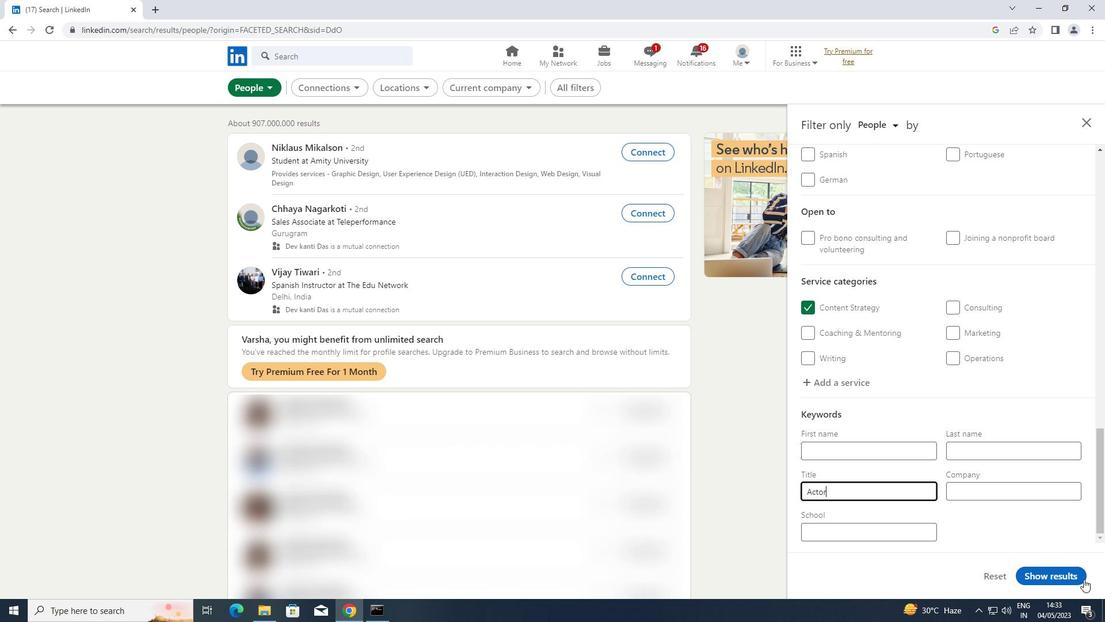 
Action: Mouse pressed left at (1074, 574)
Screenshot: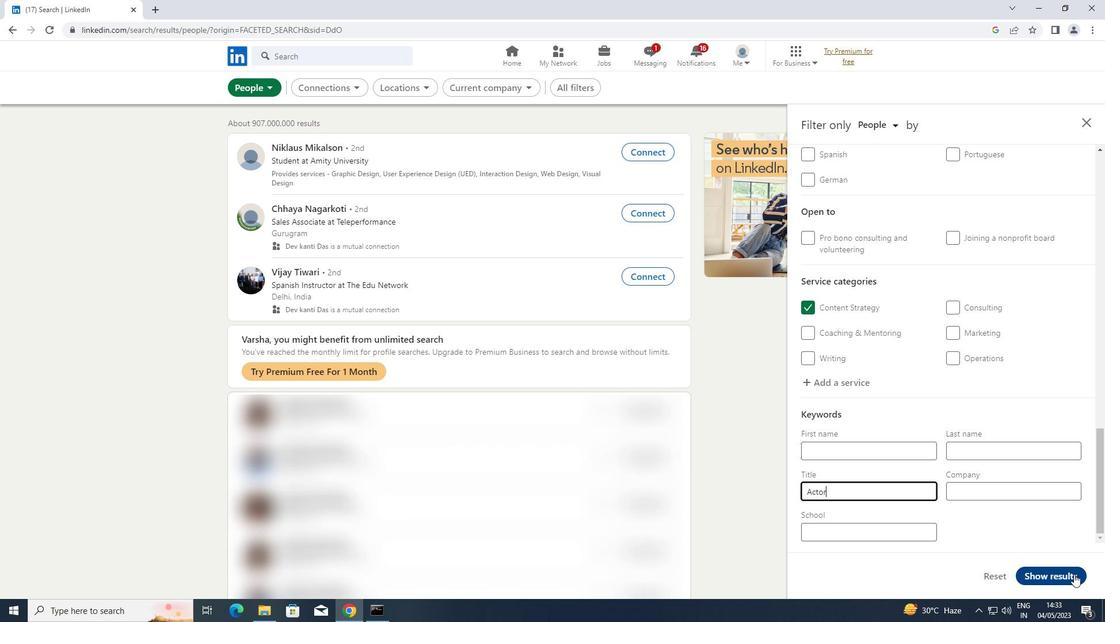 
